 Task: Get the current traffic updates for the Castillo de San Marcos in St Augustine.
Action: Mouse moved to (180, 105)
Screenshot: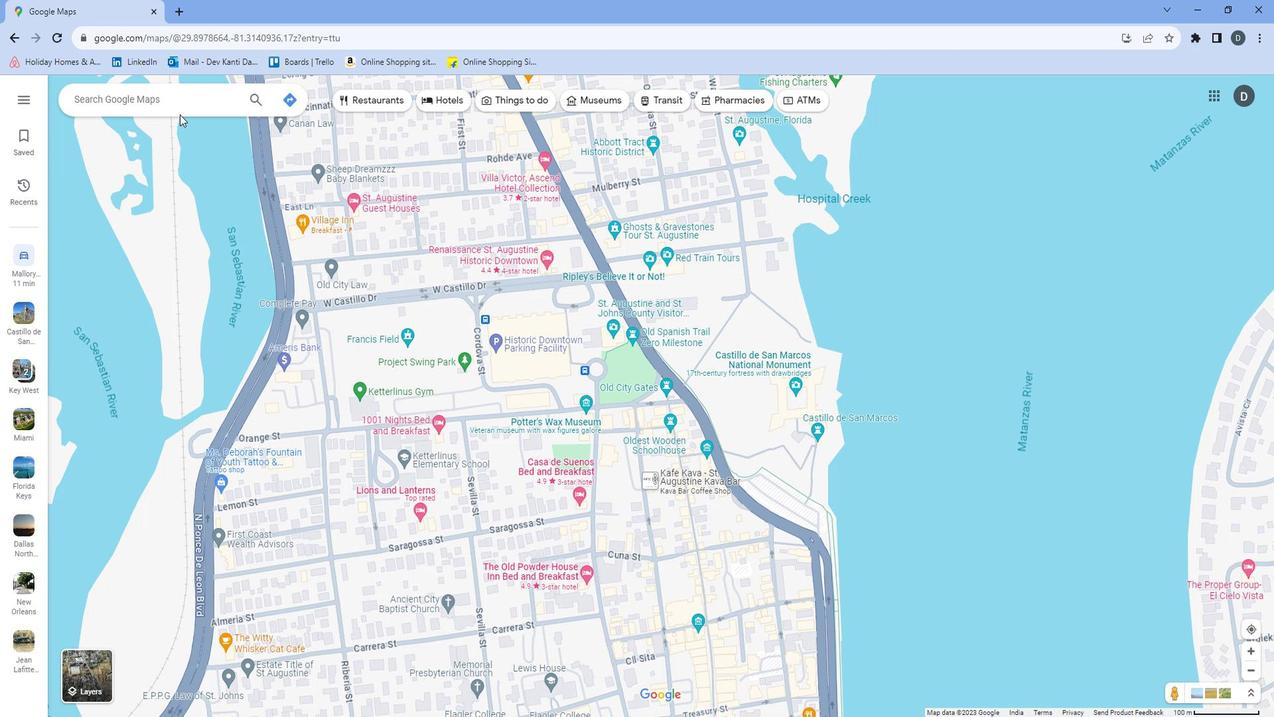 
Action: Mouse pressed left at (180, 105)
Screenshot: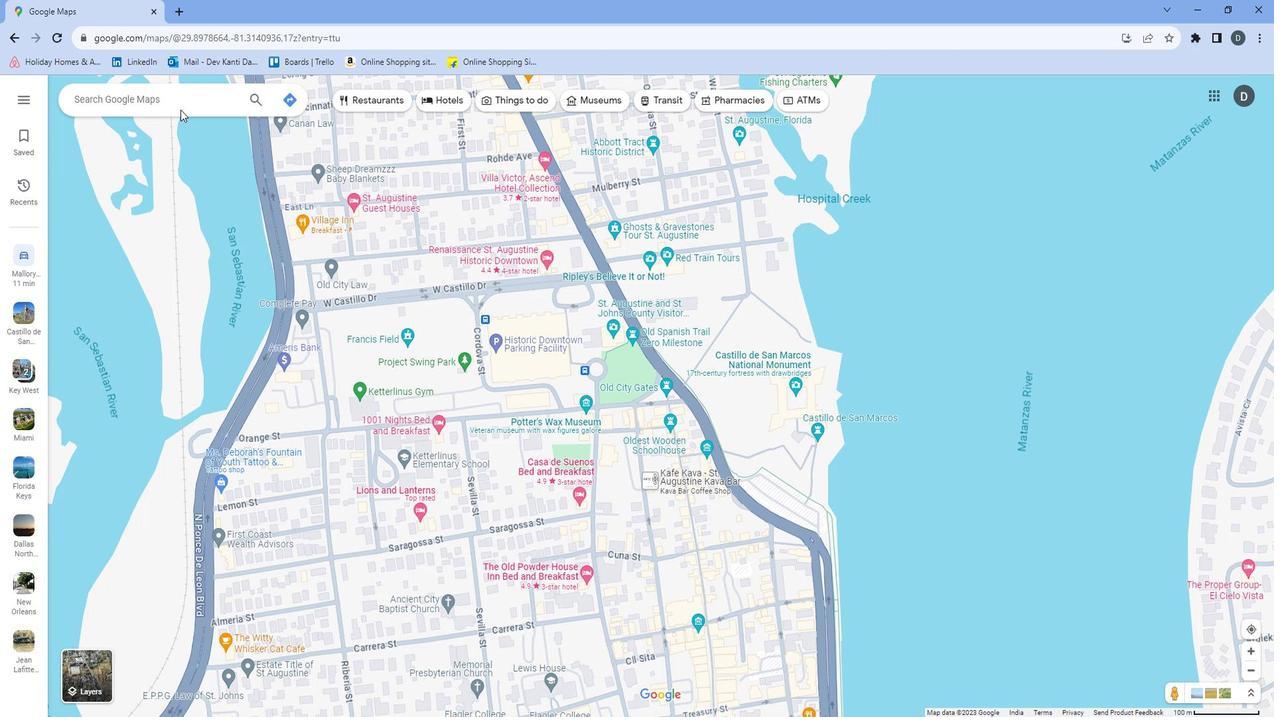 
Action: Mouse moved to (180, 103)
Screenshot: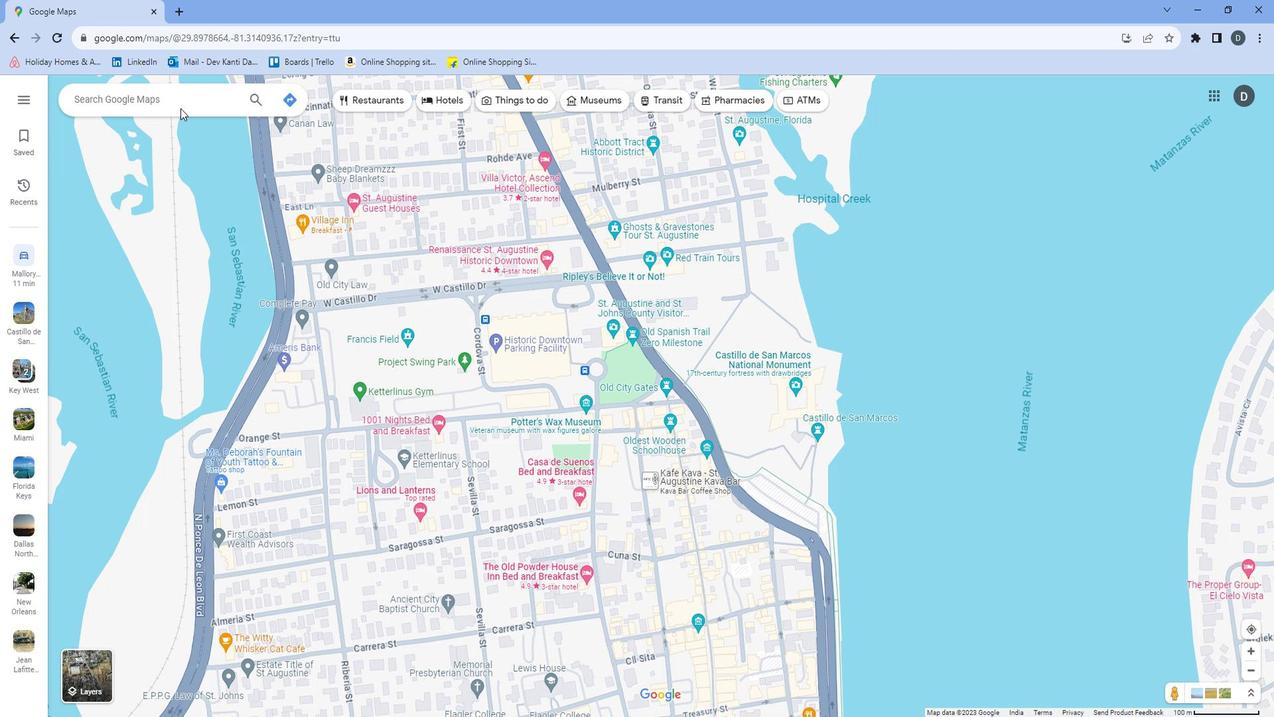 
Action: Mouse pressed left at (180, 103)
Screenshot: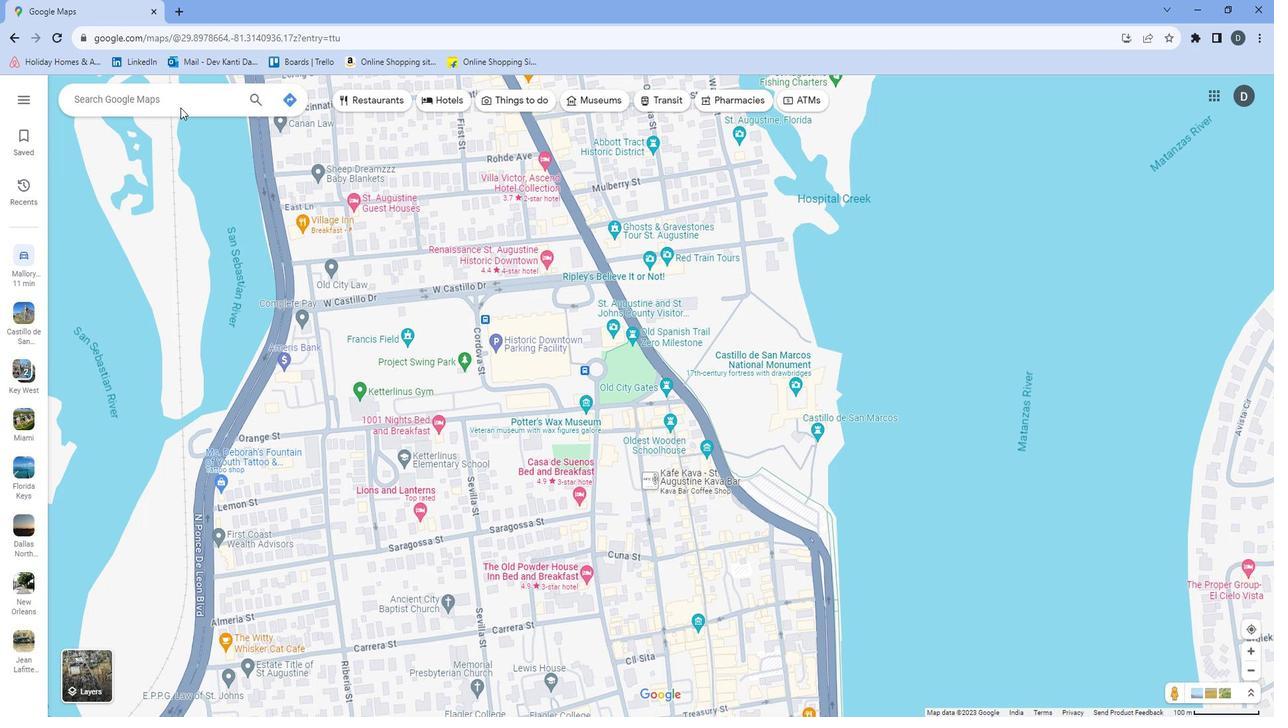 
Action: Mouse moved to (175, 95)
Screenshot: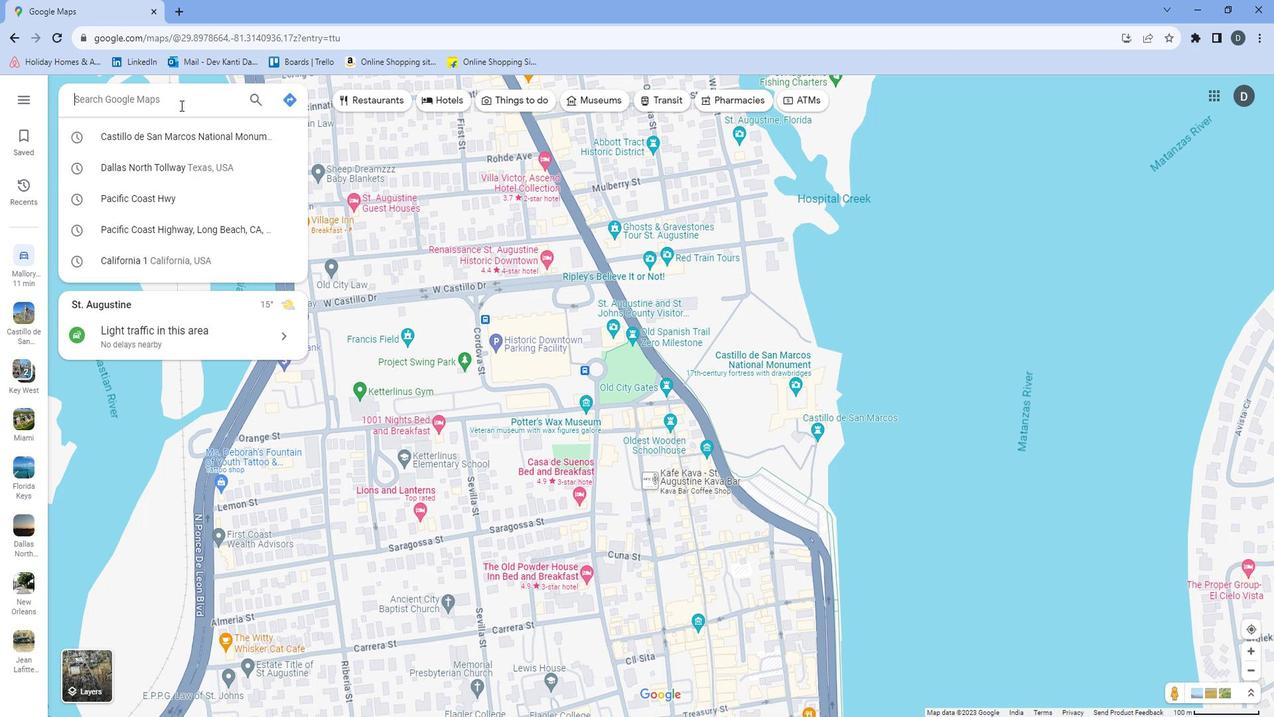 
Action: Mouse pressed left at (175, 95)
Screenshot: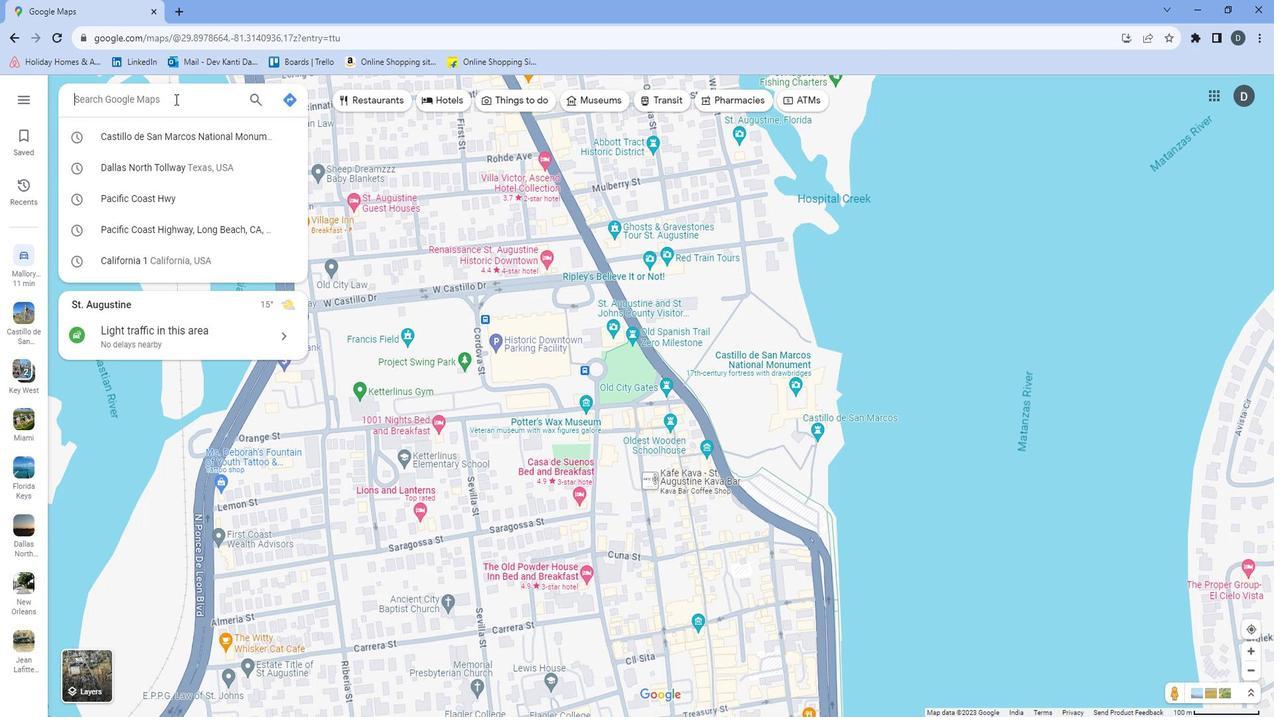 
Action: Key pressed <Key.shift><Key.shift><Key.shift>Castillo<Key.space>de<Key.space><Key.shift>San<Key.space><Key.shift>Marcos<Key.space>in<Key.space><Key.shift>St<Key.space><Key.shift>A
Screenshot: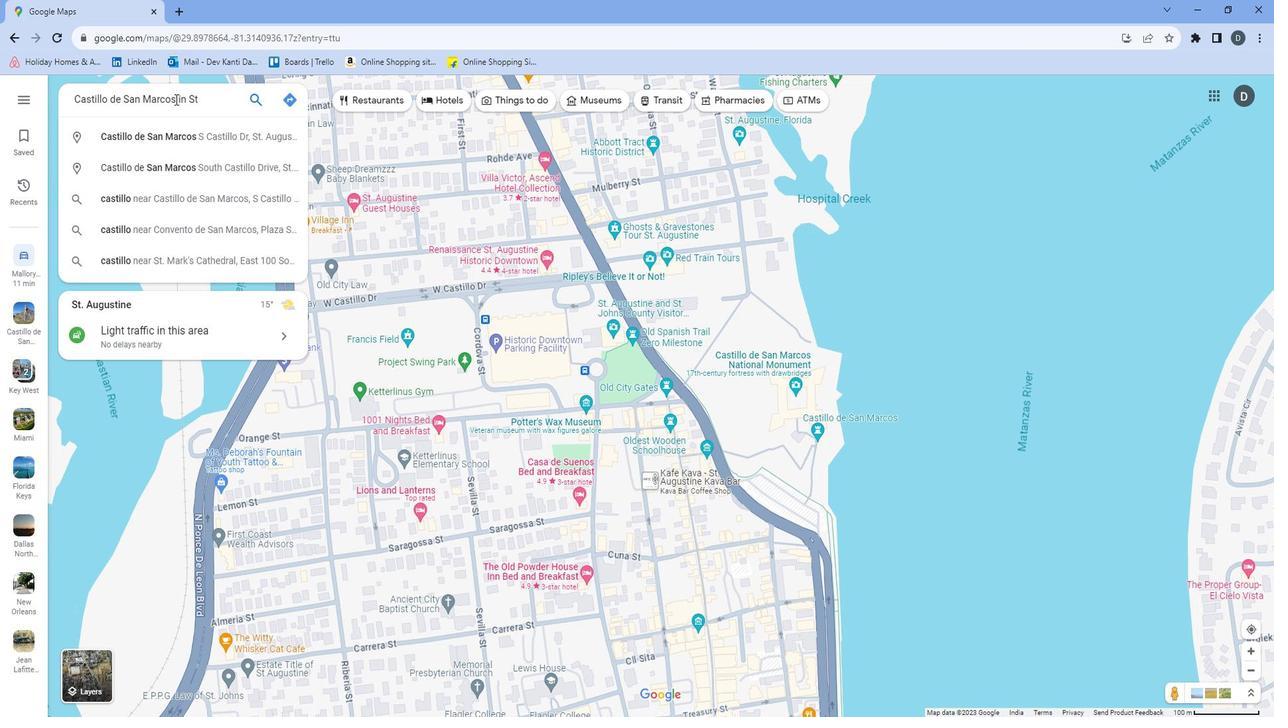 
Action: Mouse moved to (189, 130)
Screenshot: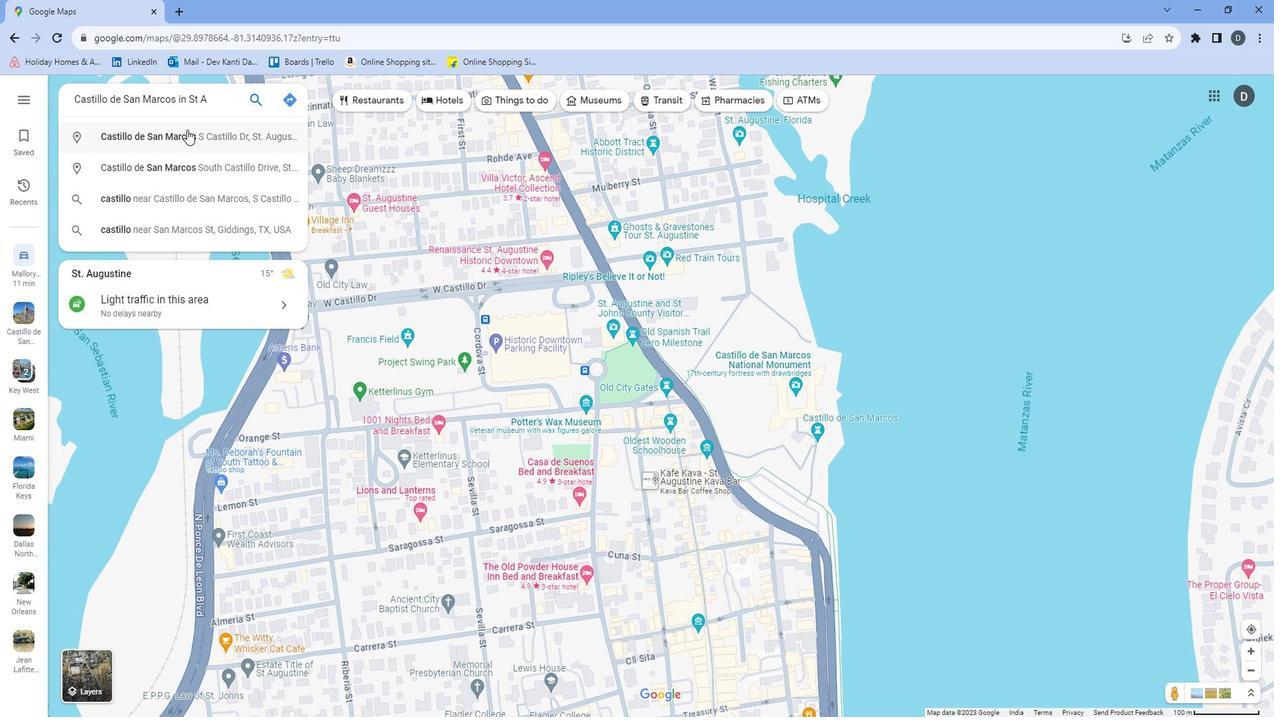 
Action: Mouse pressed left at (189, 130)
Screenshot: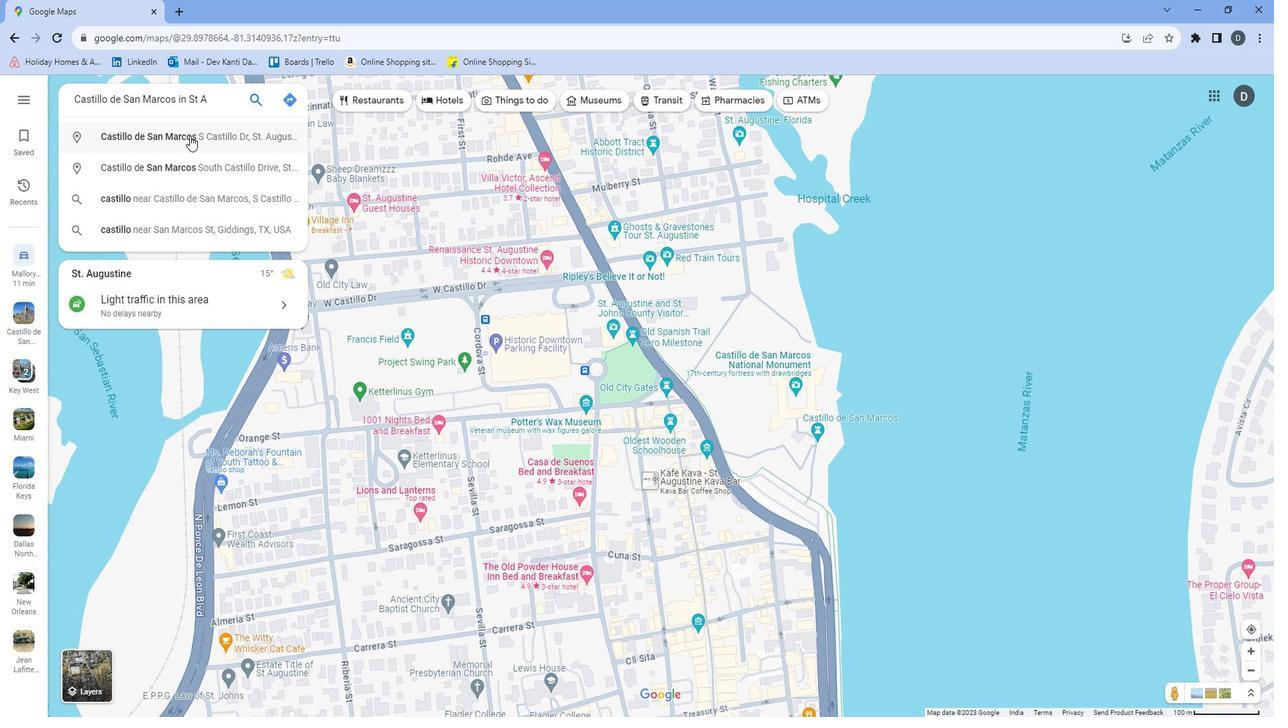 
Action: Mouse moved to (371, 652)
Screenshot: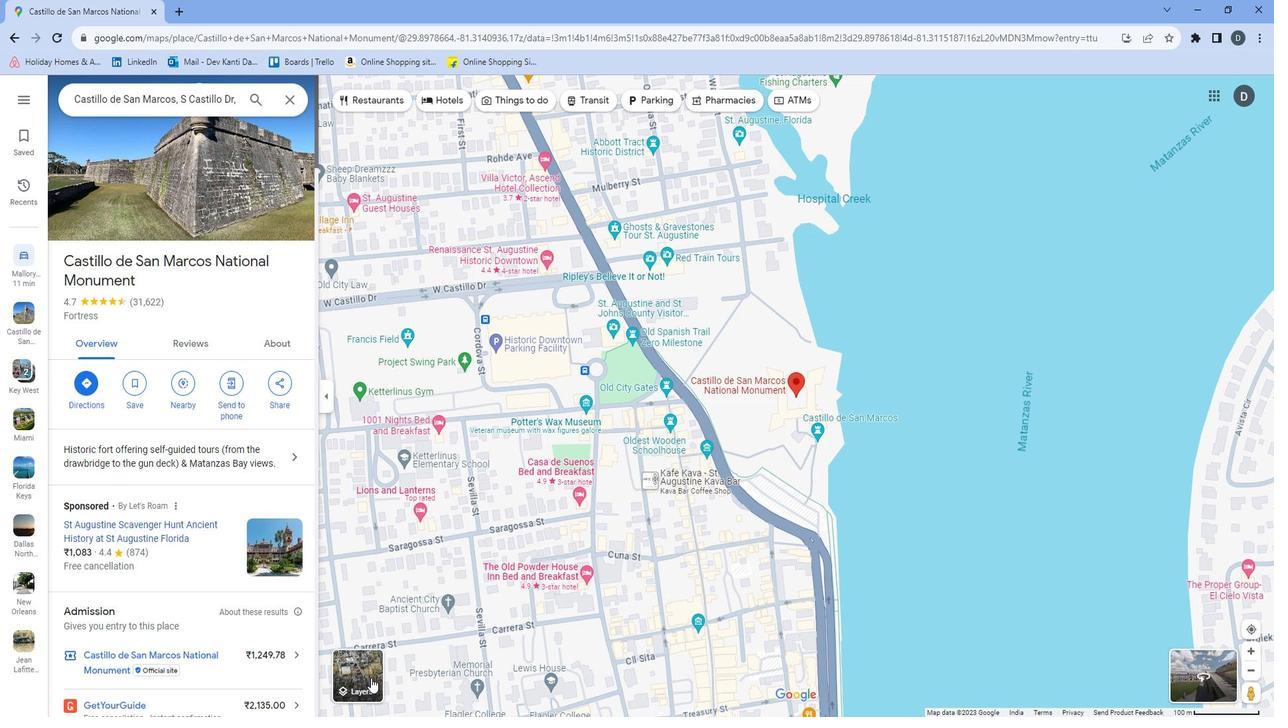 
Action: Mouse pressed left at (371, 652)
Screenshot: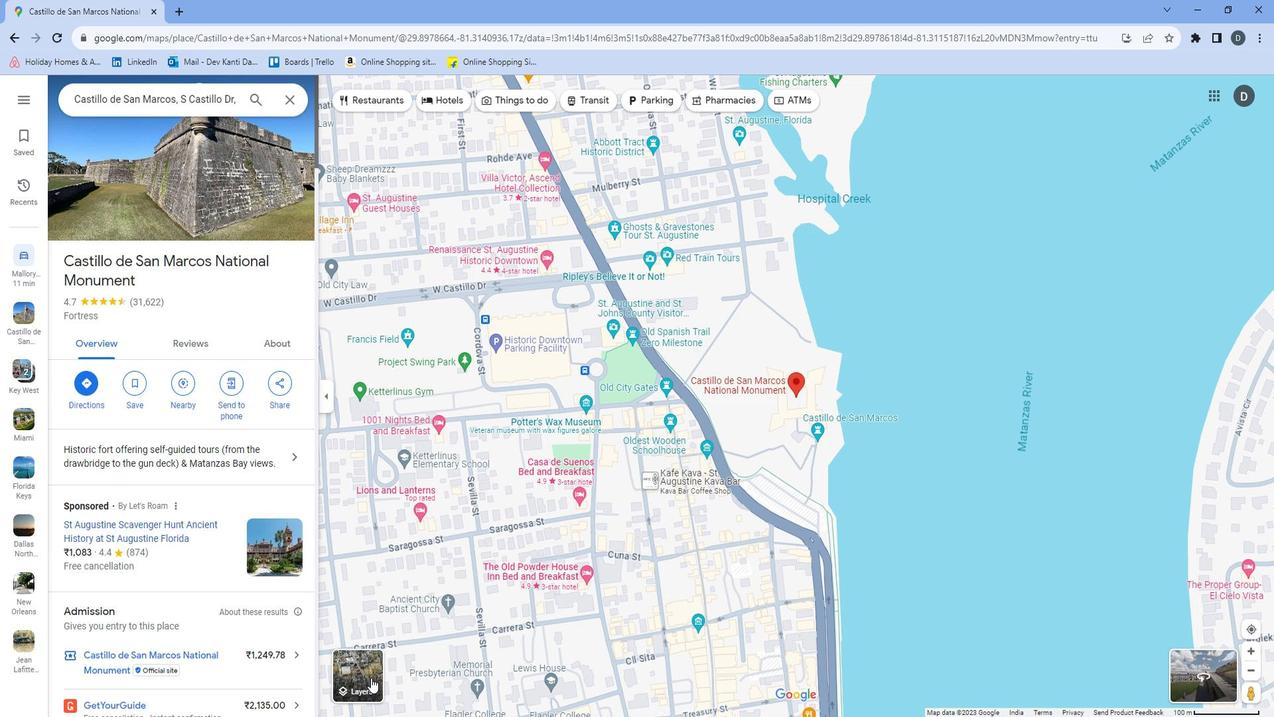
Action: Mouse moved to (446, 641)
Screenshot: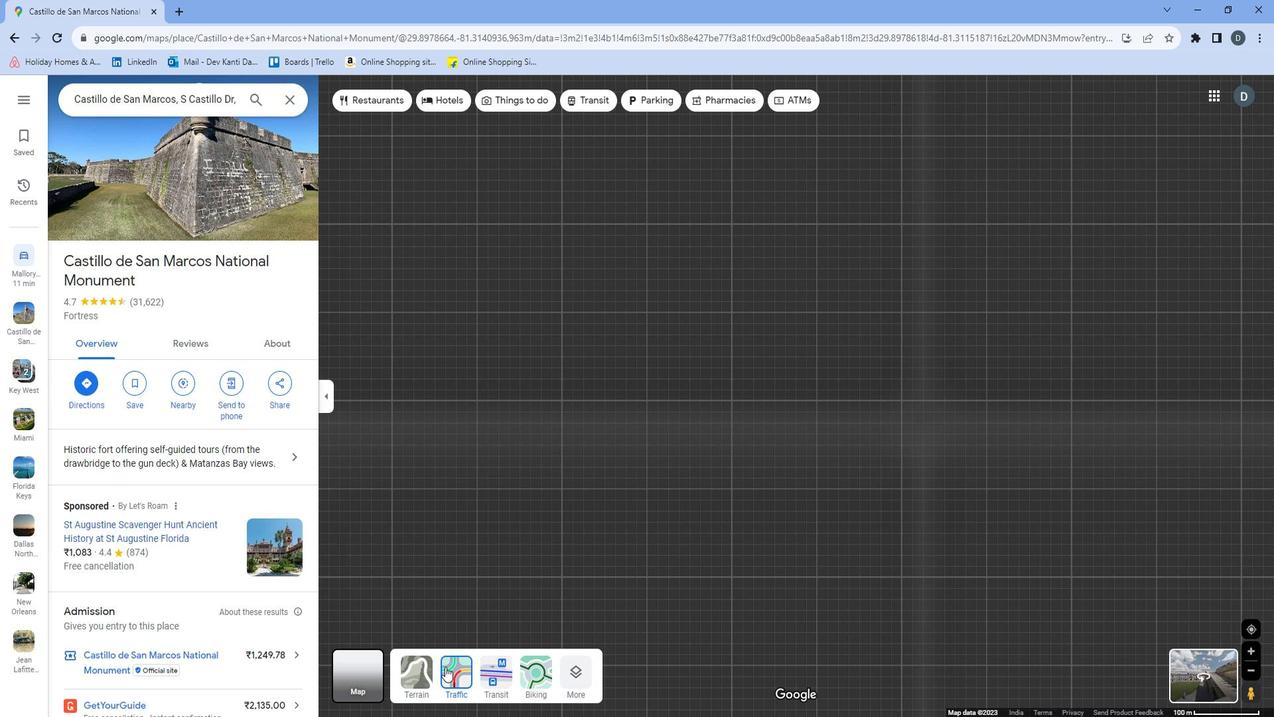 
Action: Mouse pressed left at (446, 641)
Screenshot: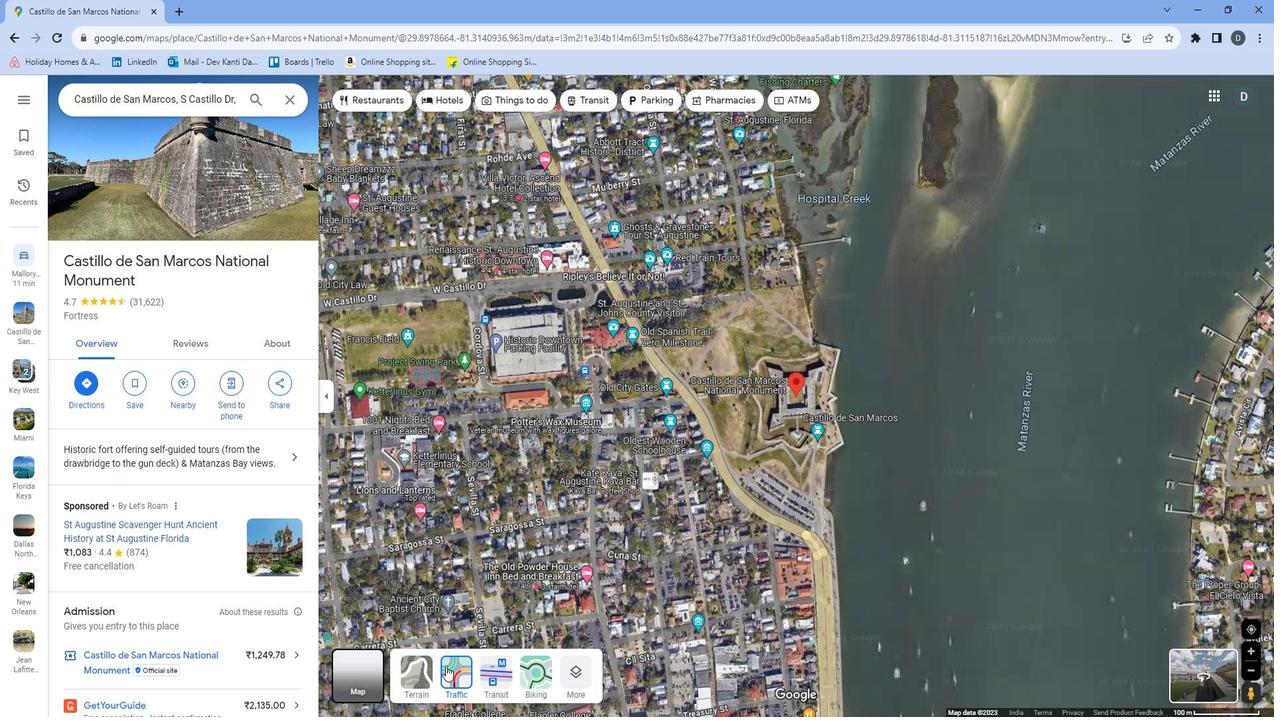 
Action: Mouse moved to (807, 600)
Screenshot: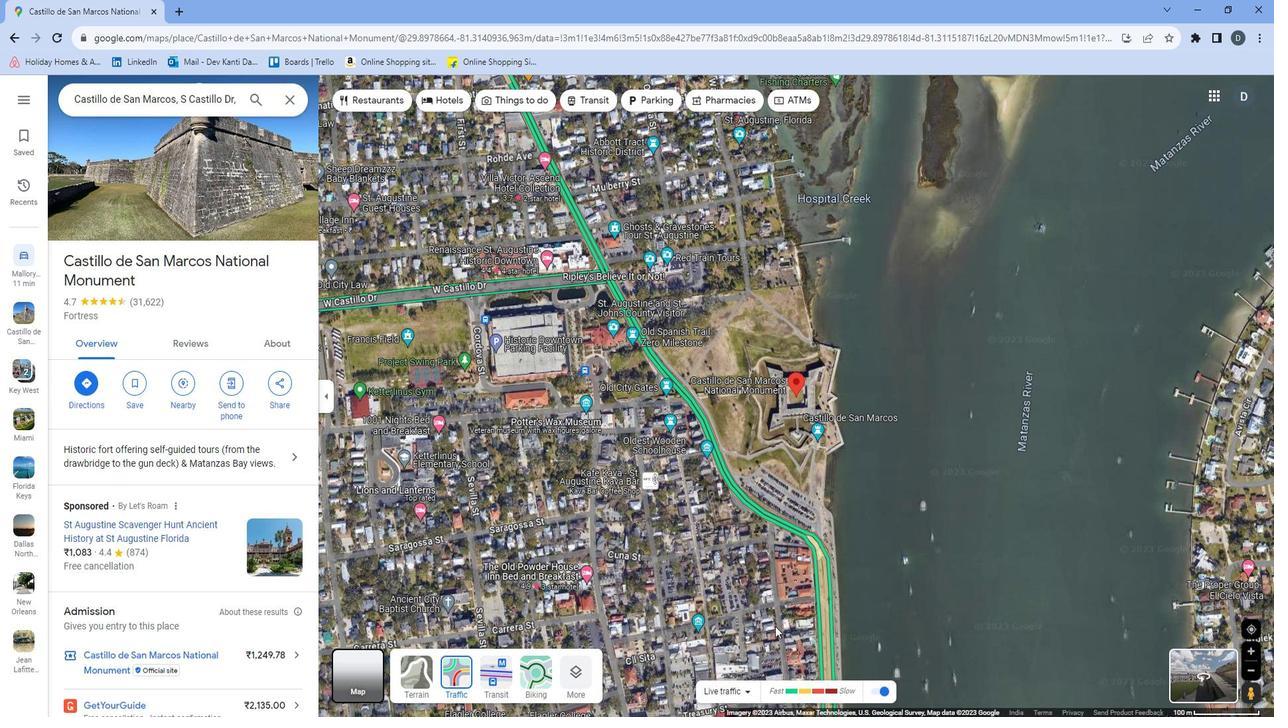 
Action: Mouse scrolled (807, 600) with delta (0, 0)
Screenshot: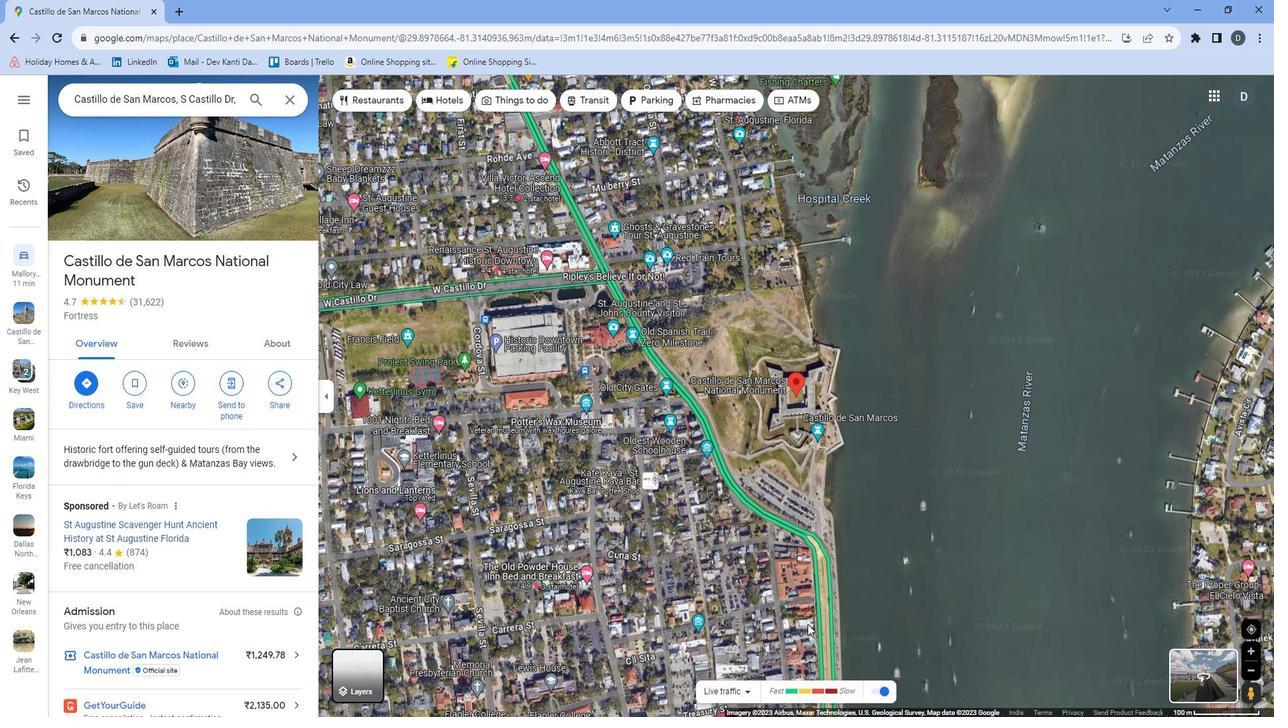
Action: Mouse scrolled (807, 600) with delta (0, 0)
Screenshot: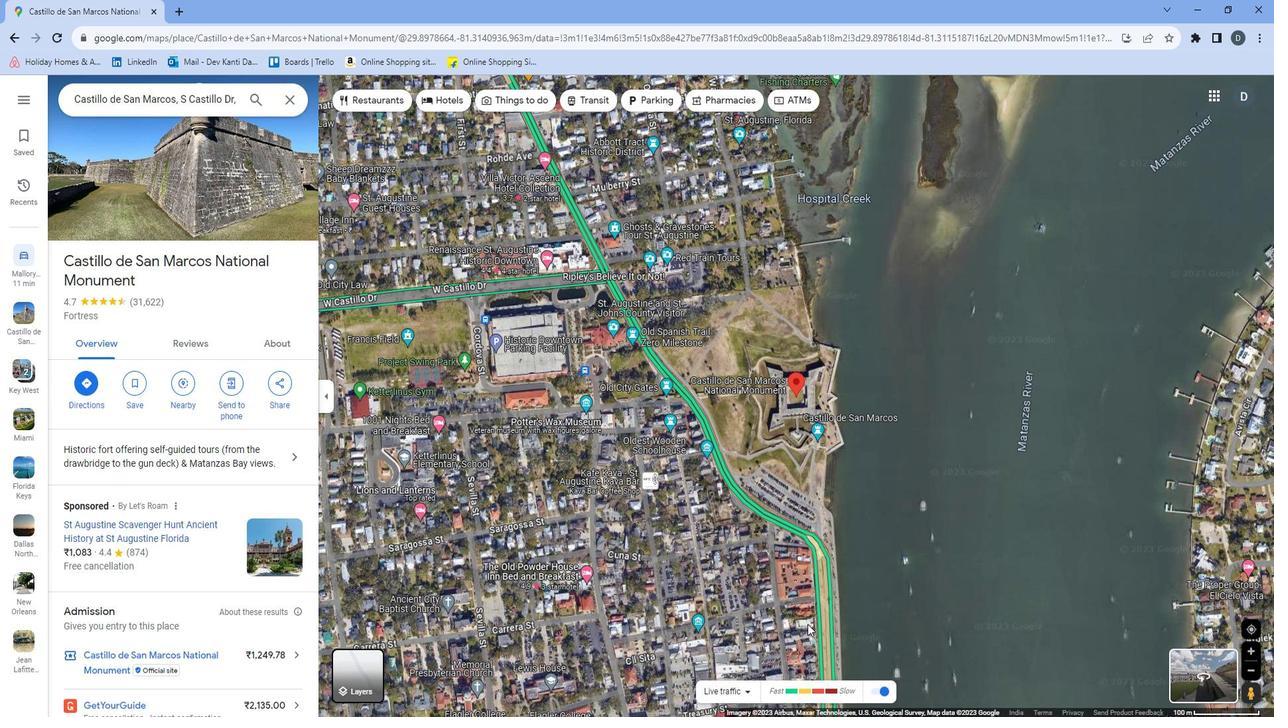 
Action: Mouse scrolled (807, 600) with delta (0, 0)
Screenshot: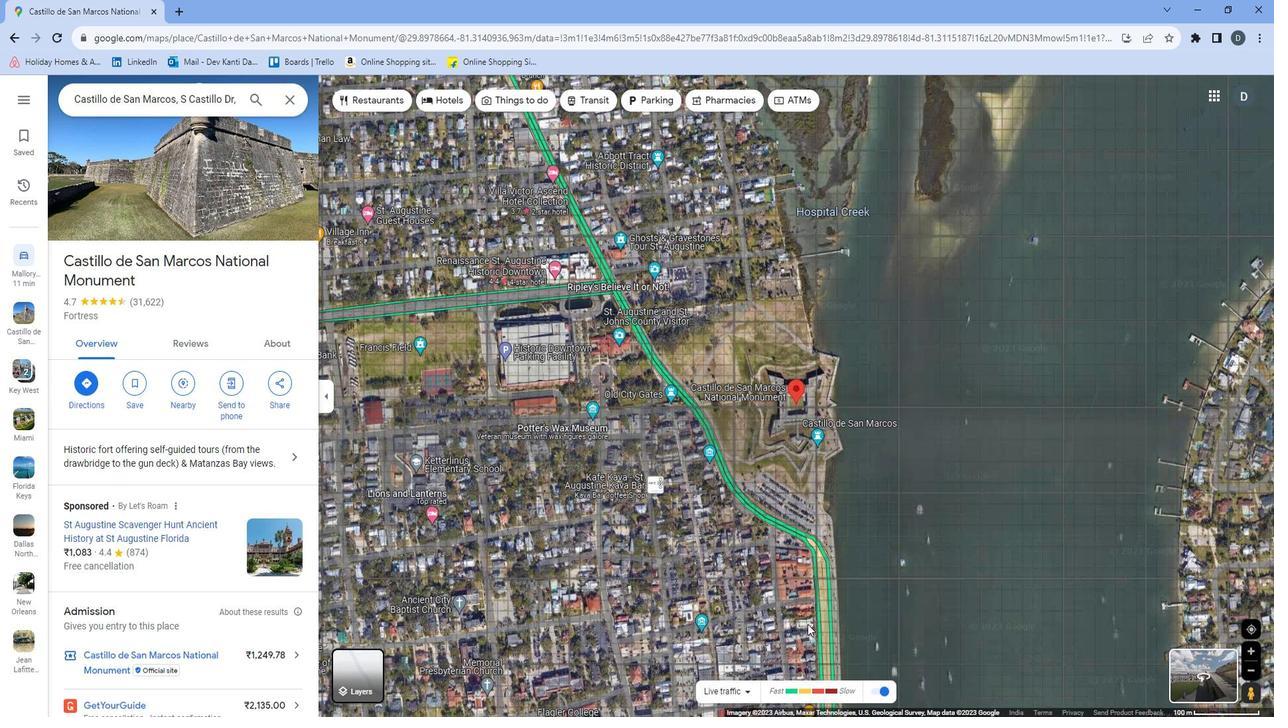 
Action: Mouse moved to (849, 590)
Screenshot: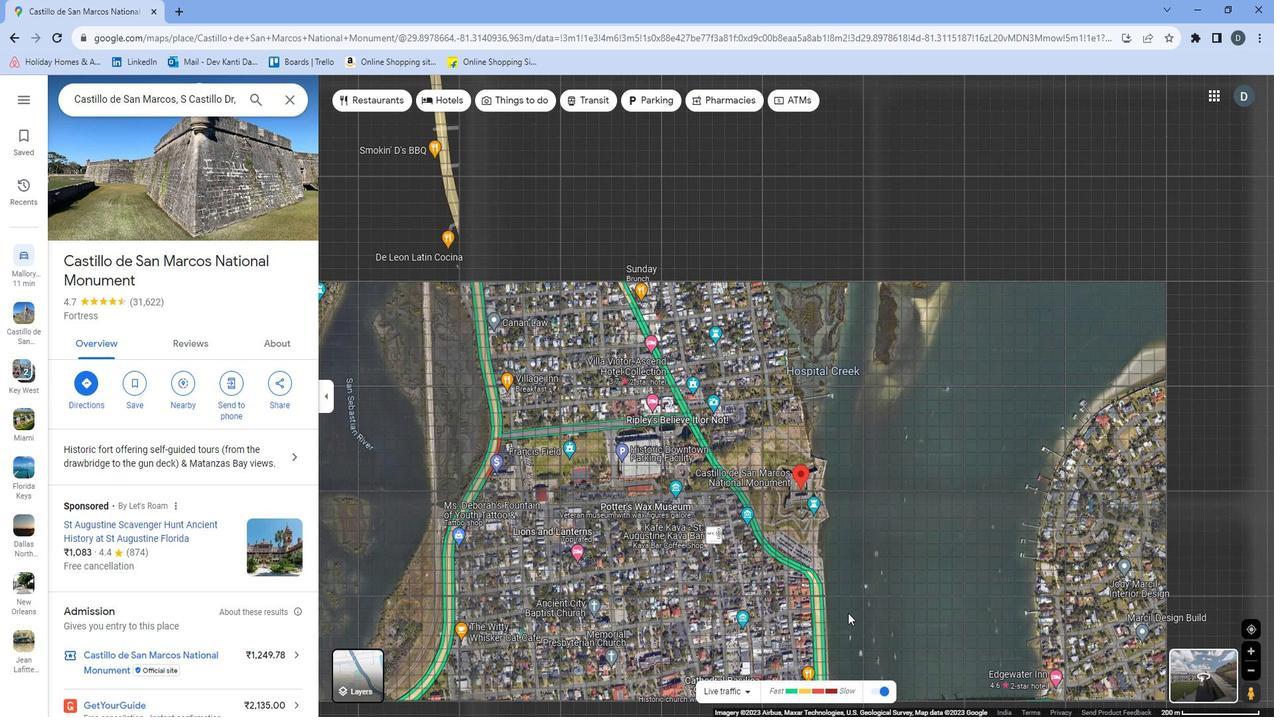 
Action: Mouse scrolled (849, 590) with delta (0, 0)
Screenshot: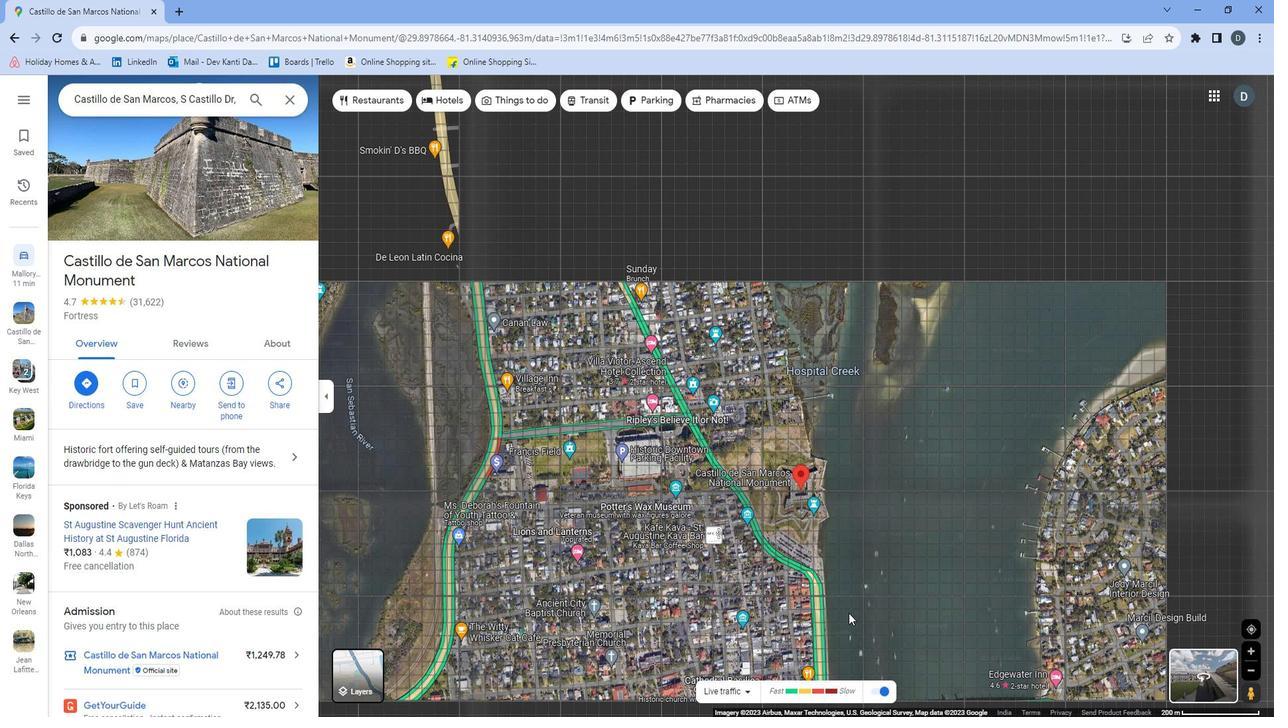 
Action: Mouse scrolled (849, 590) with delta (0, 0)
Screenshot: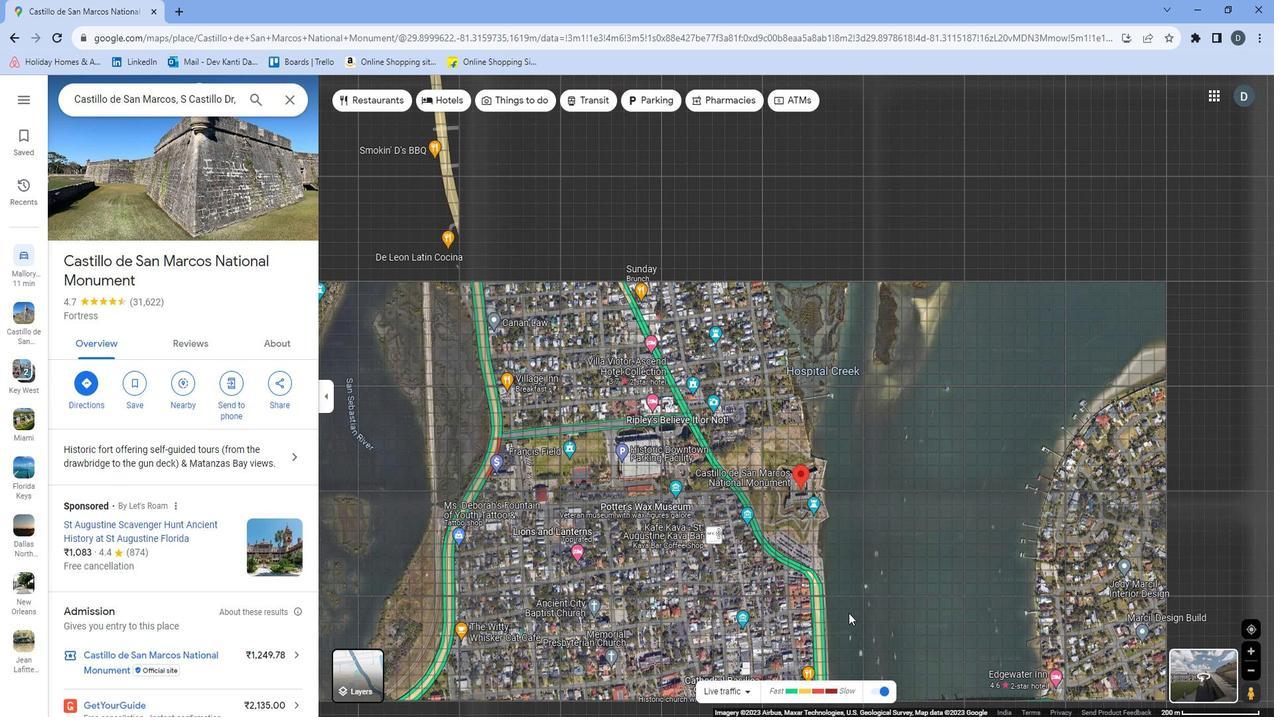 
Action: Mouse moved to (839, 614)
Screenshot: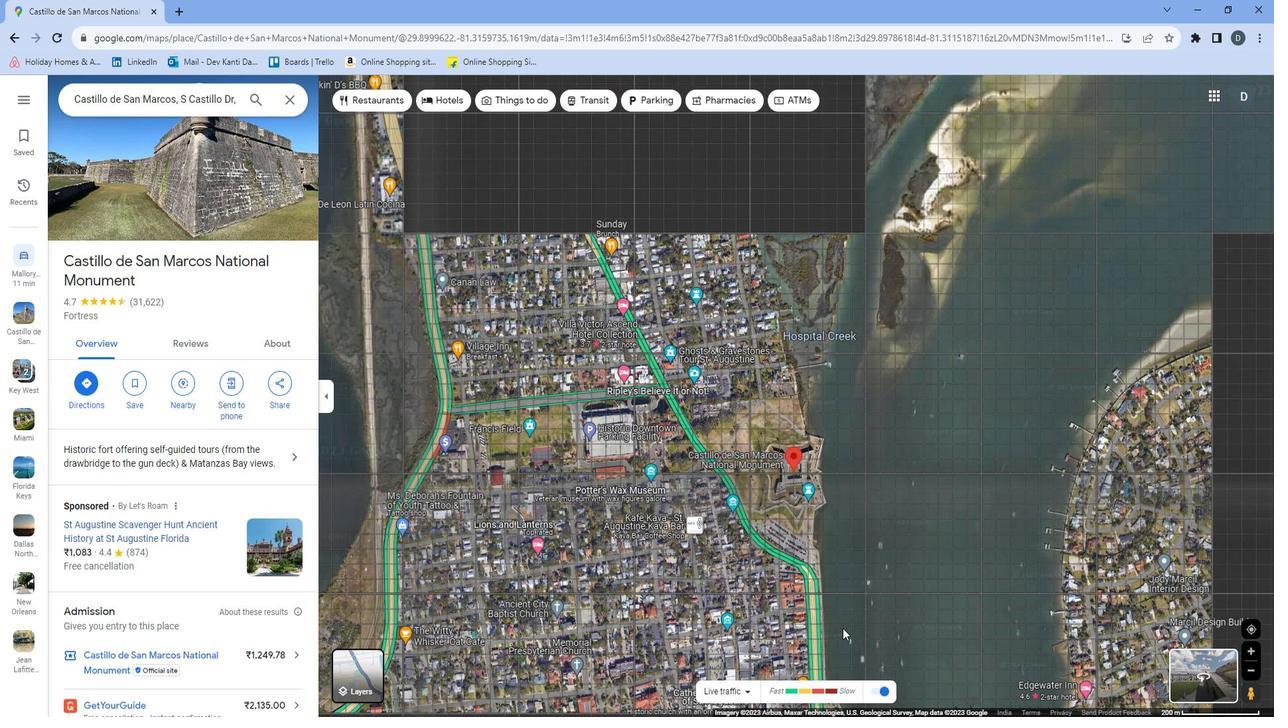 
Action: Mouse pressed left at (839, 614)
Screenshot: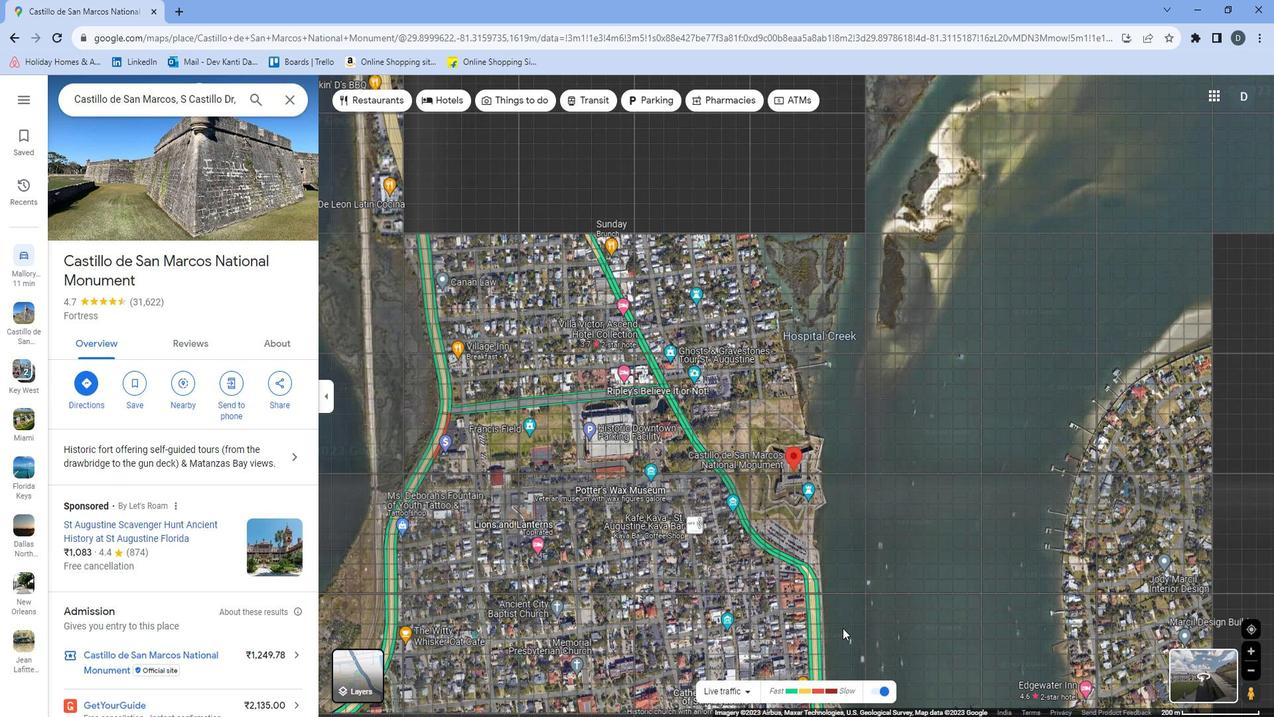 
Action: Mouse moved to (832, 496)
Screenshot: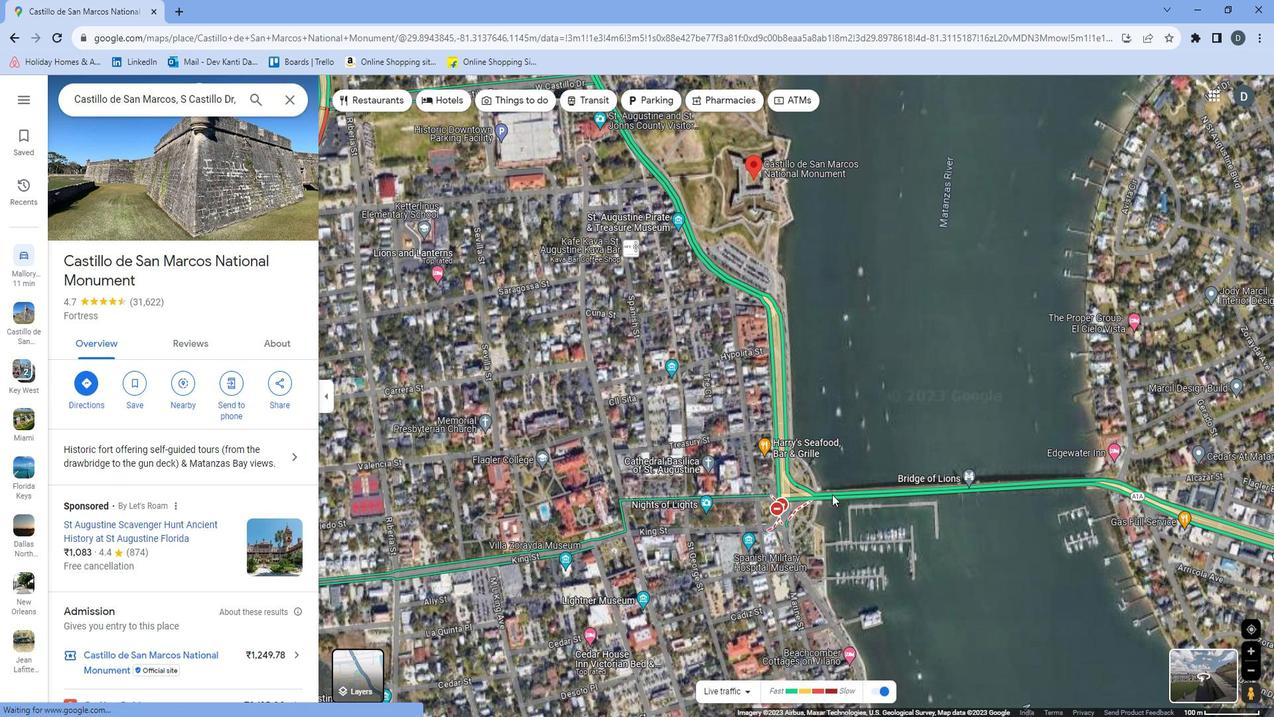 
Action: Mouse scrolled (832, 497) with delta (0, 0)
Screenshot: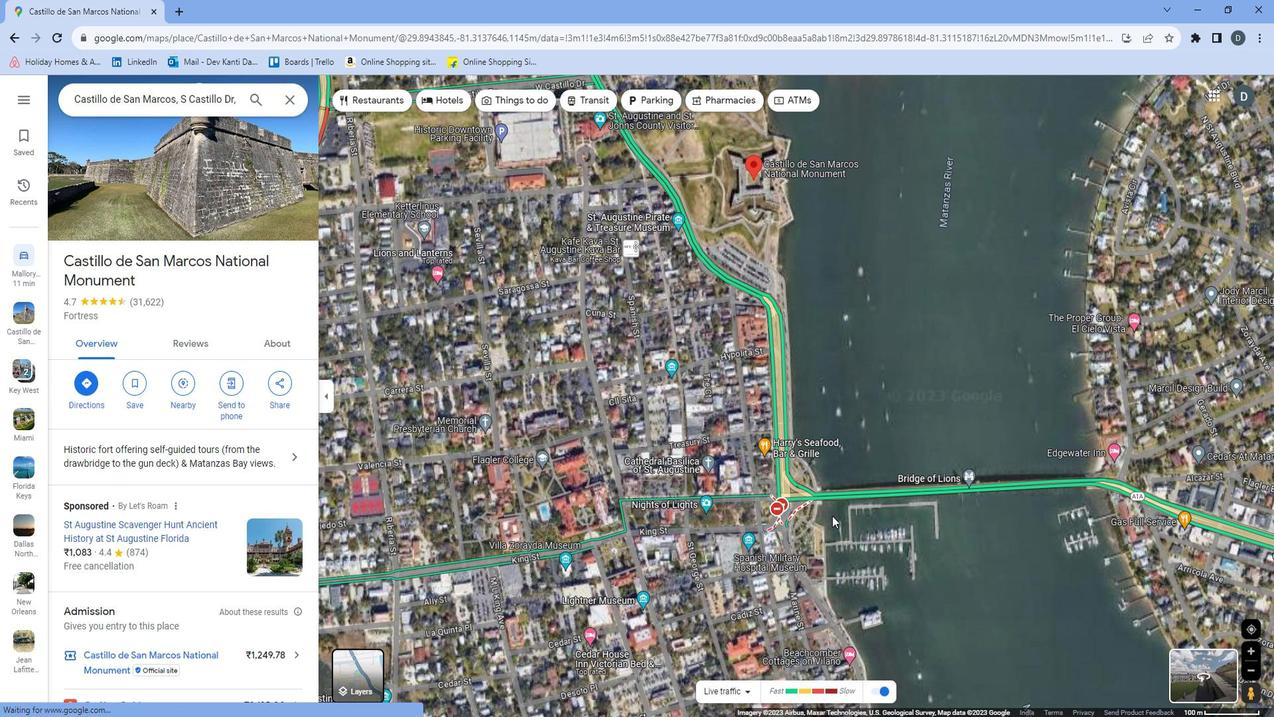 
Action: Mouse moved to (832, 497)
Screenshot: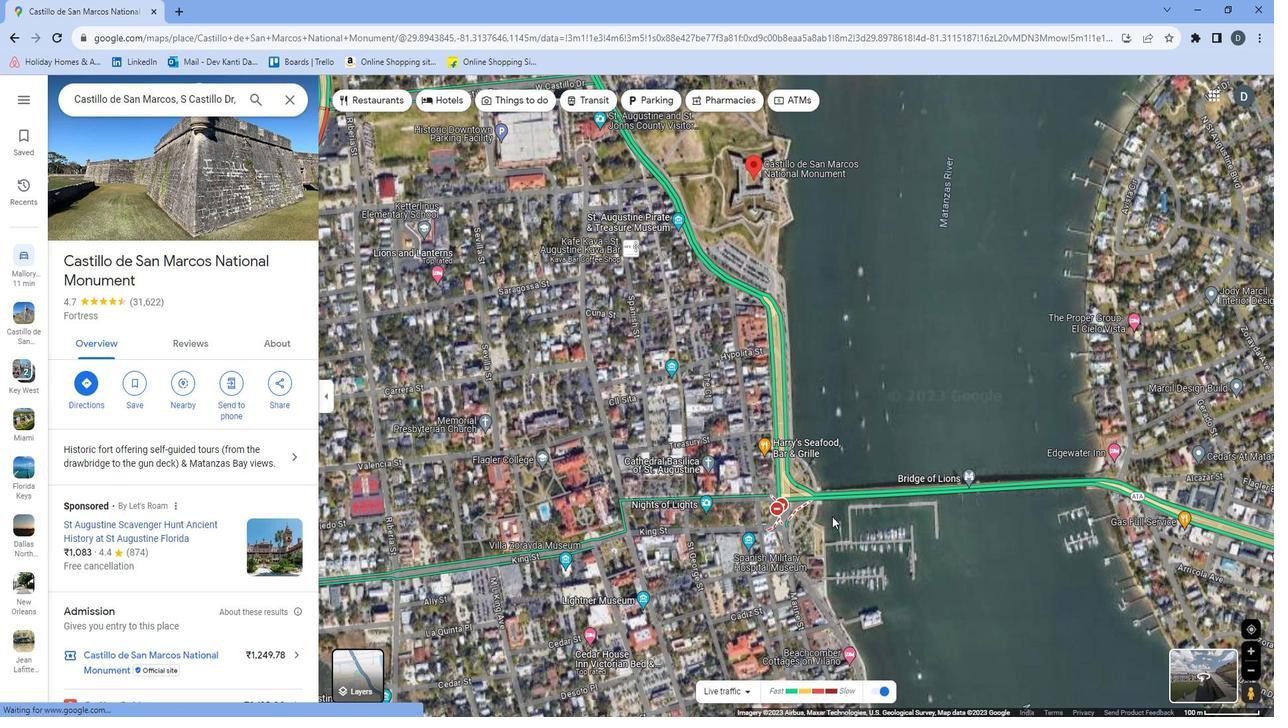 
Action: Mouse scrolled (832, 498) with delta (0, 0)
Screenshot: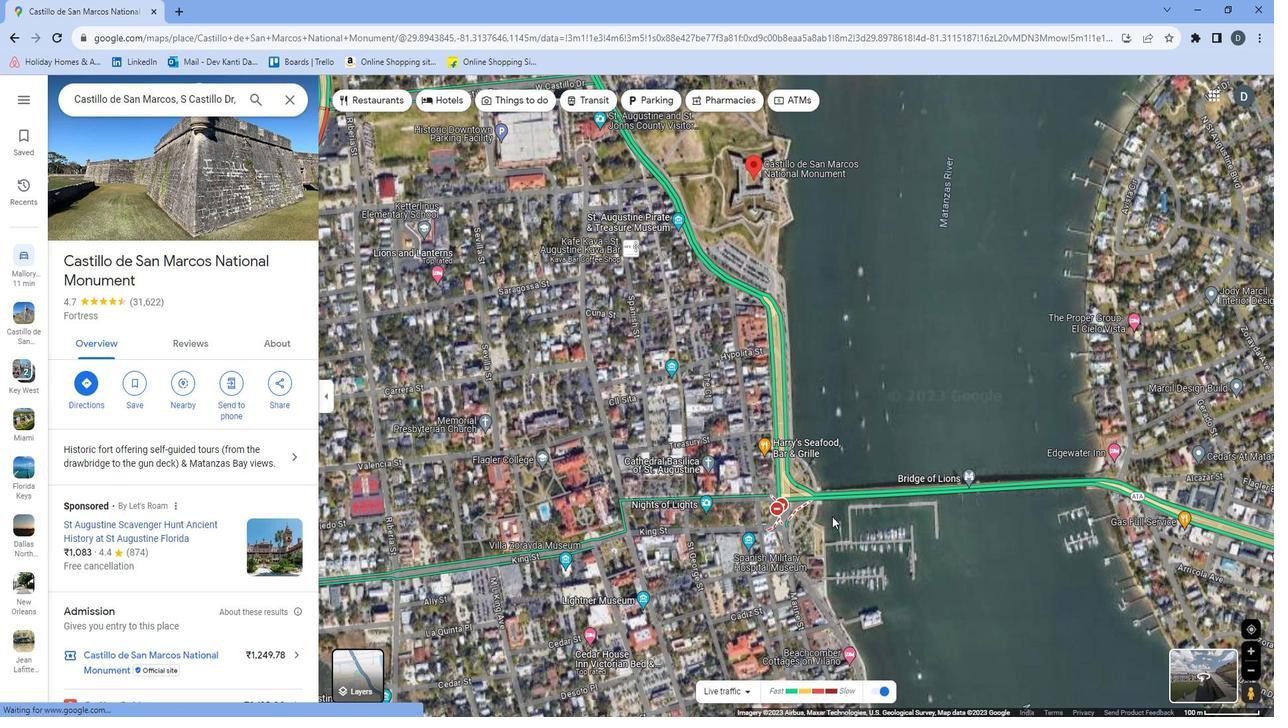 
Action: Mouse scrolled (832, 498) with delta (0, 0)
Screenshot: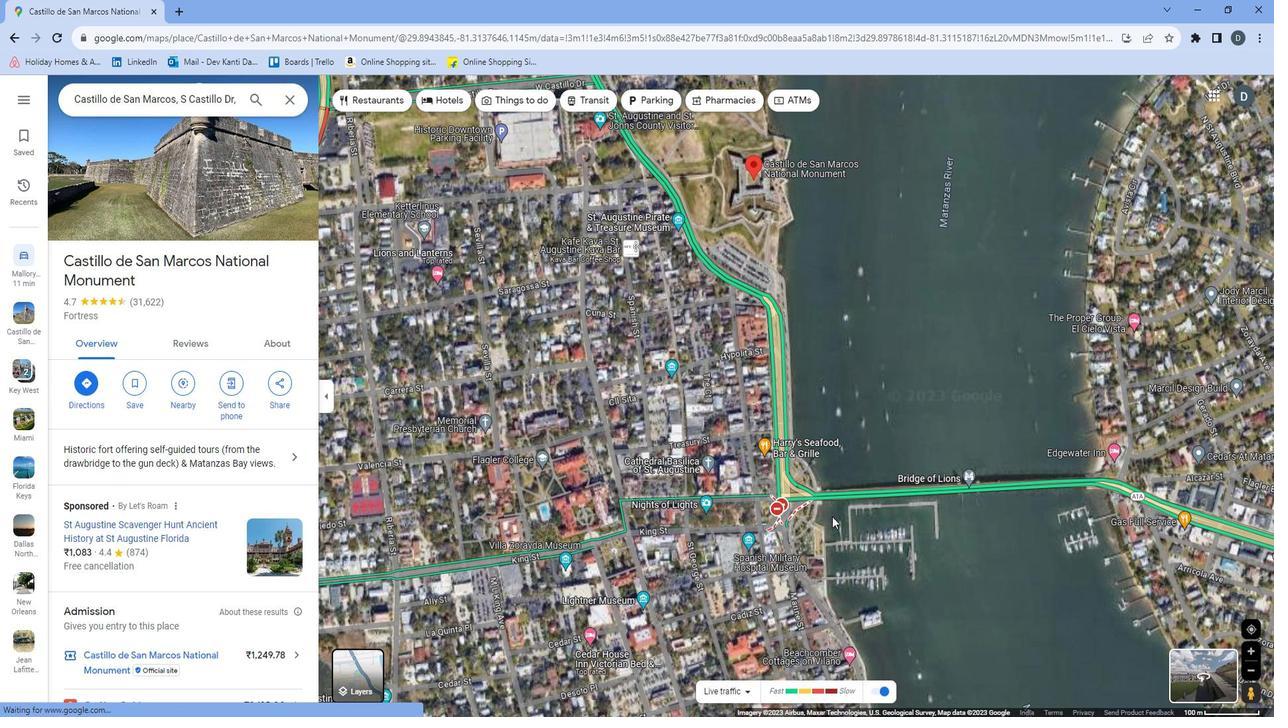 
Action: Mouse moved to (832, 497)
Screenshot: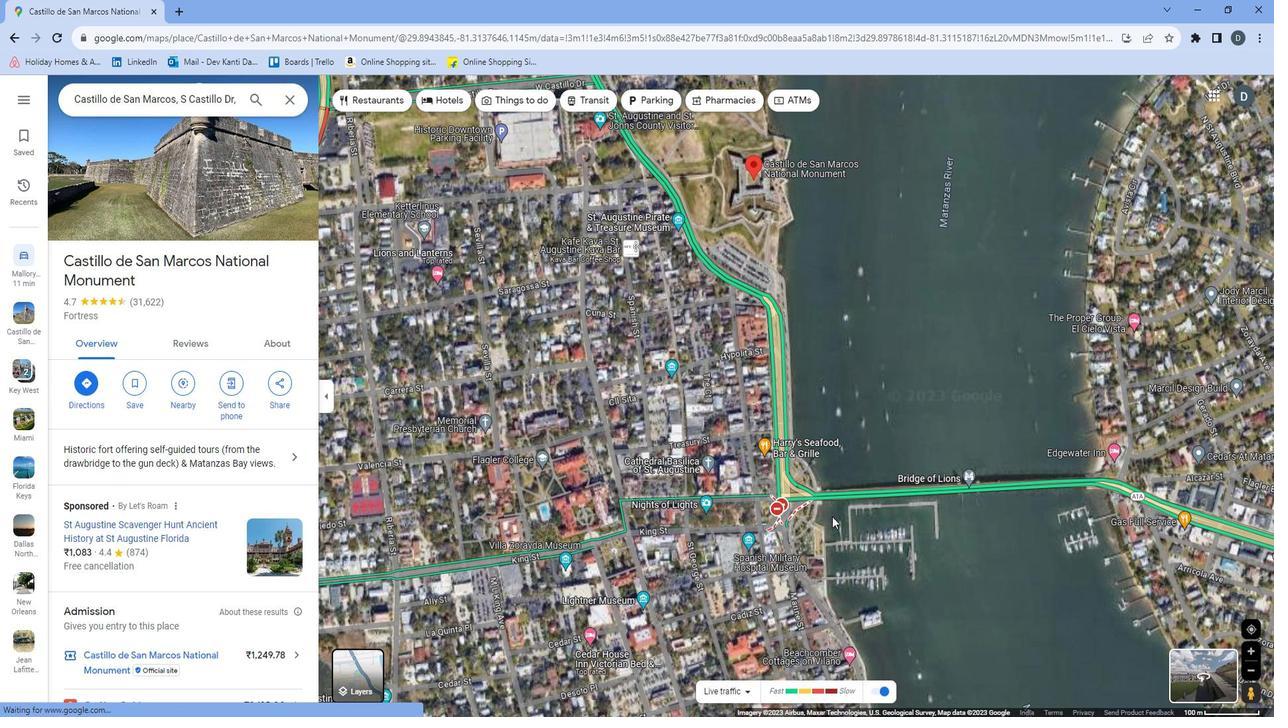 
Action: Mouse scrolled (832, 498) with delta (0, 0)
Screenshot: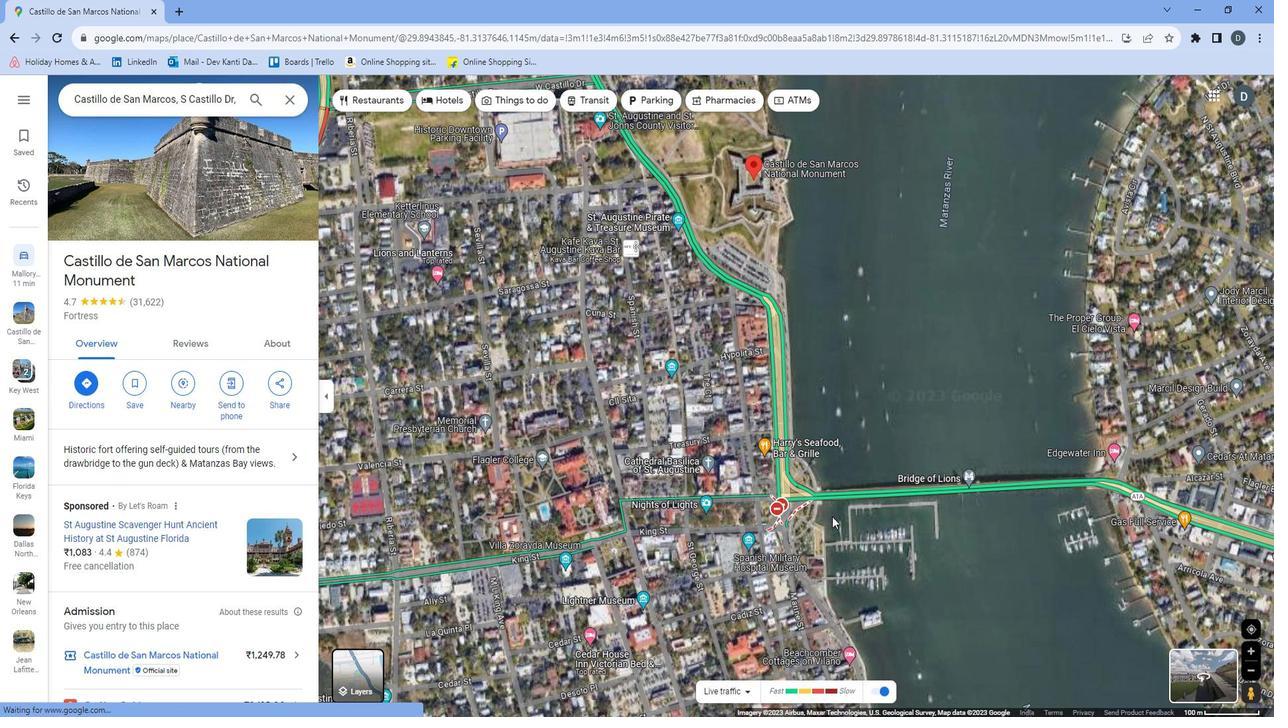 
Action: Mouse moved to (765, 347)
Screenshot: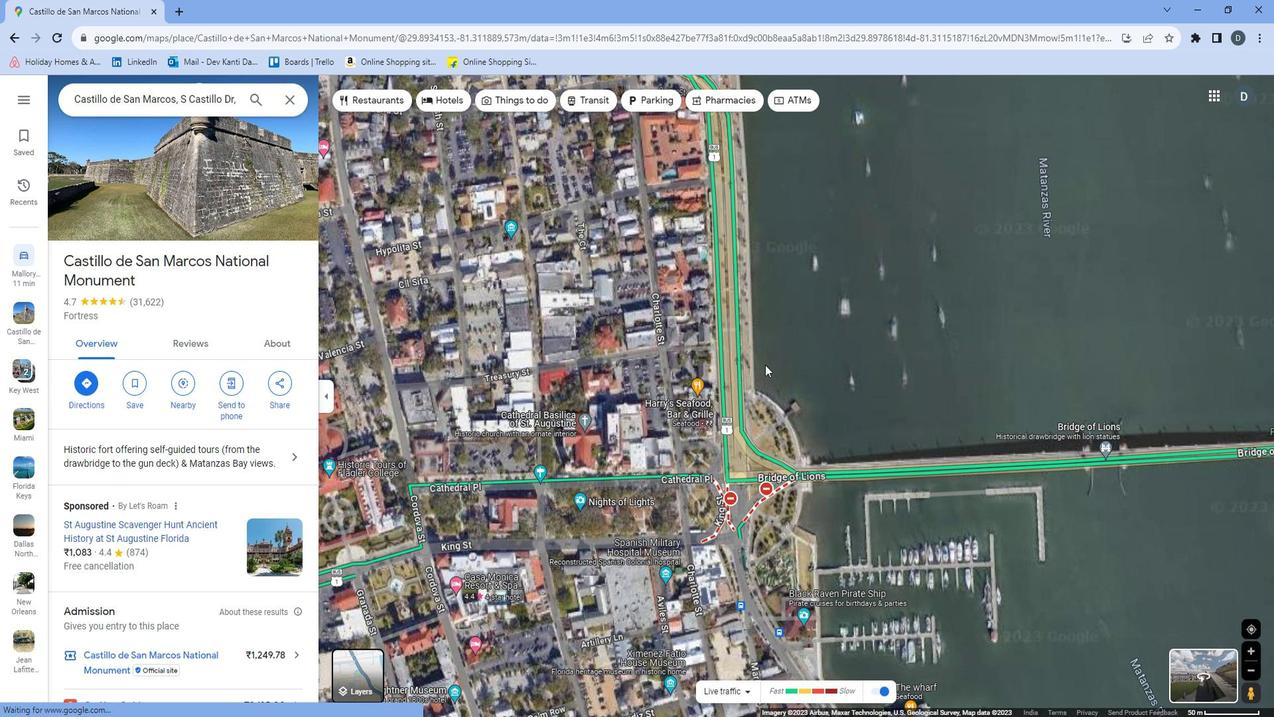
Action: Mouse pressed left at (765, 347)
Screenshot: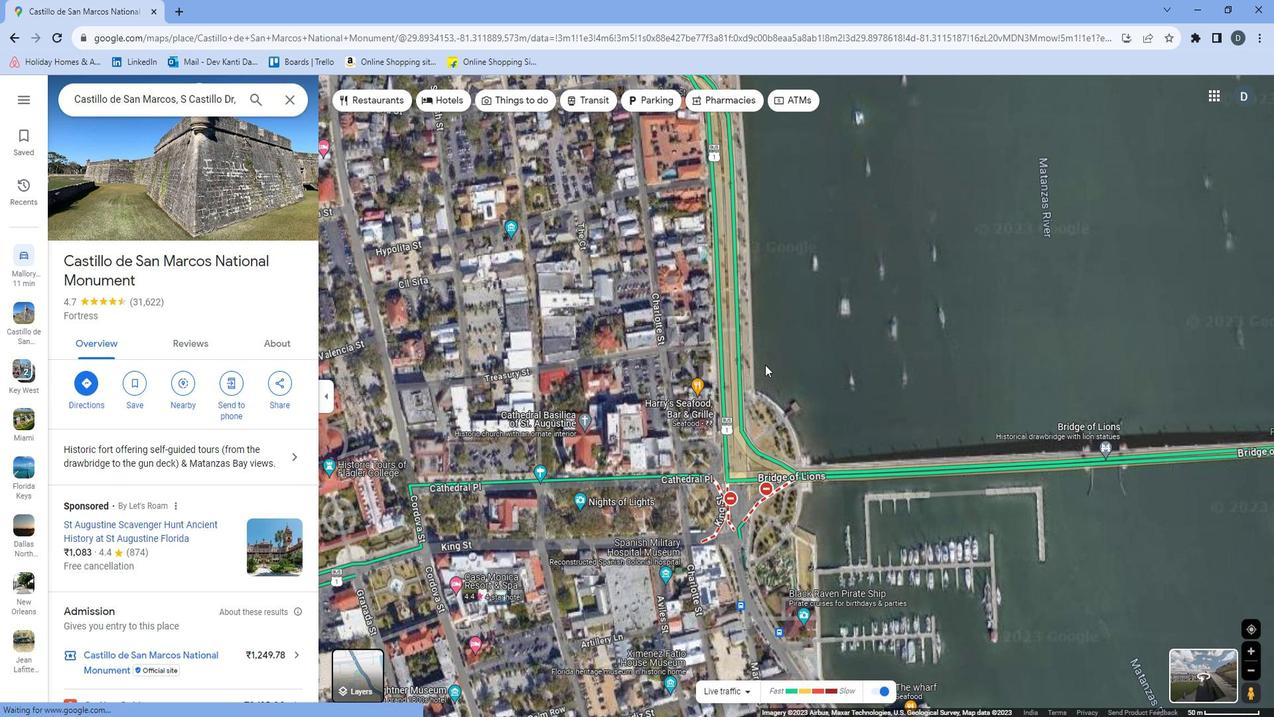 
Action: Mouse moved to (815, 389)
Screenshot: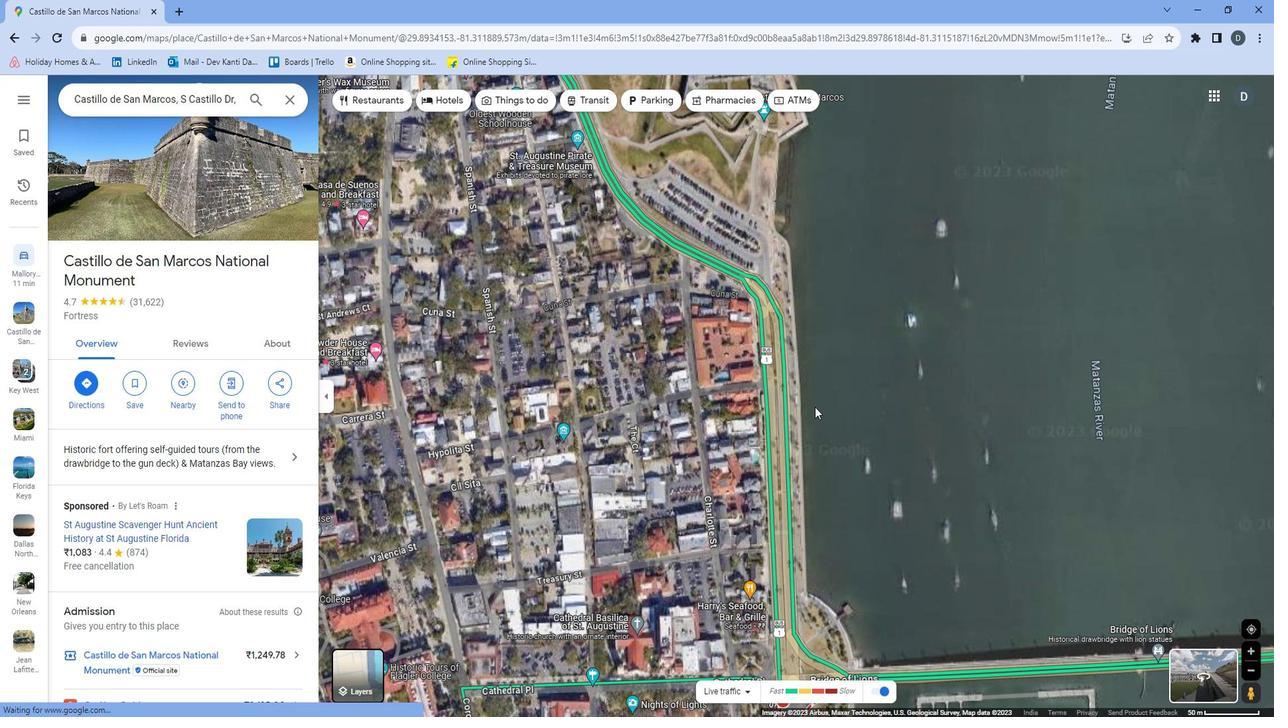 
Action: Mouse pressed left at (815, 389)
Screenshot: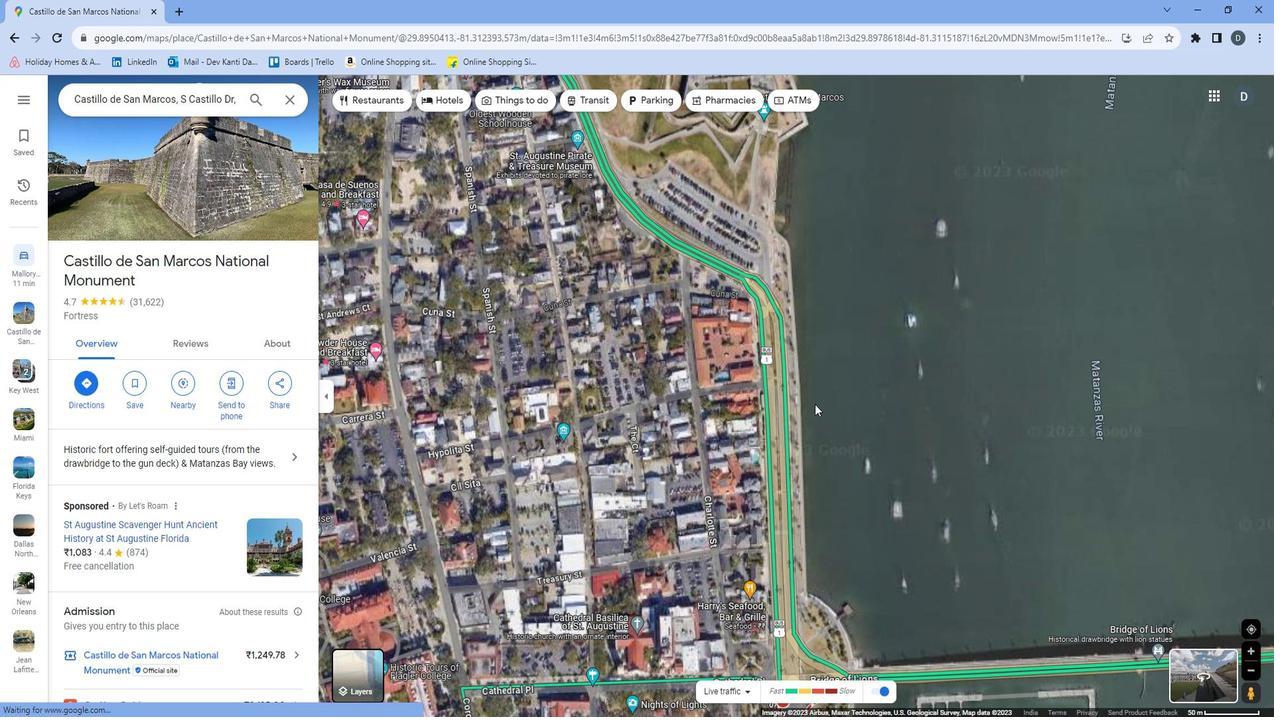 
Action: Mouse moved to (727, 298)
Screenshot: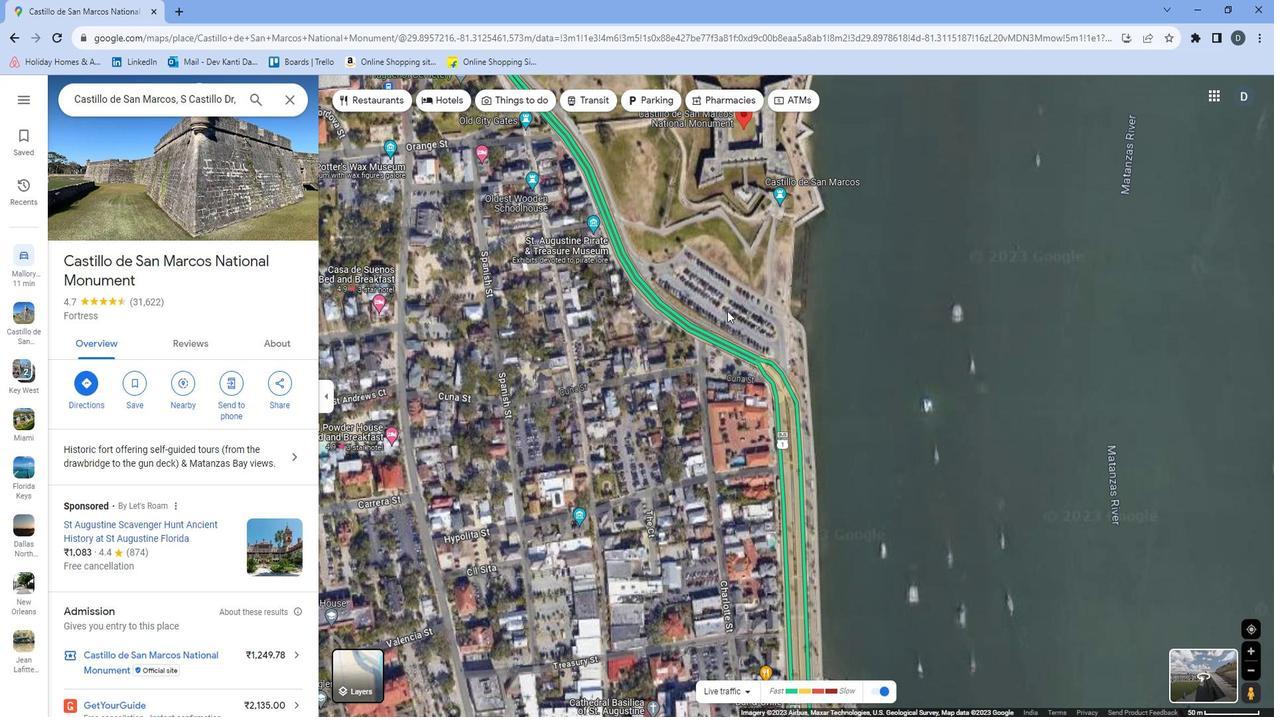 
Action: Mouse pressed left at (727, 298)
Screenshot: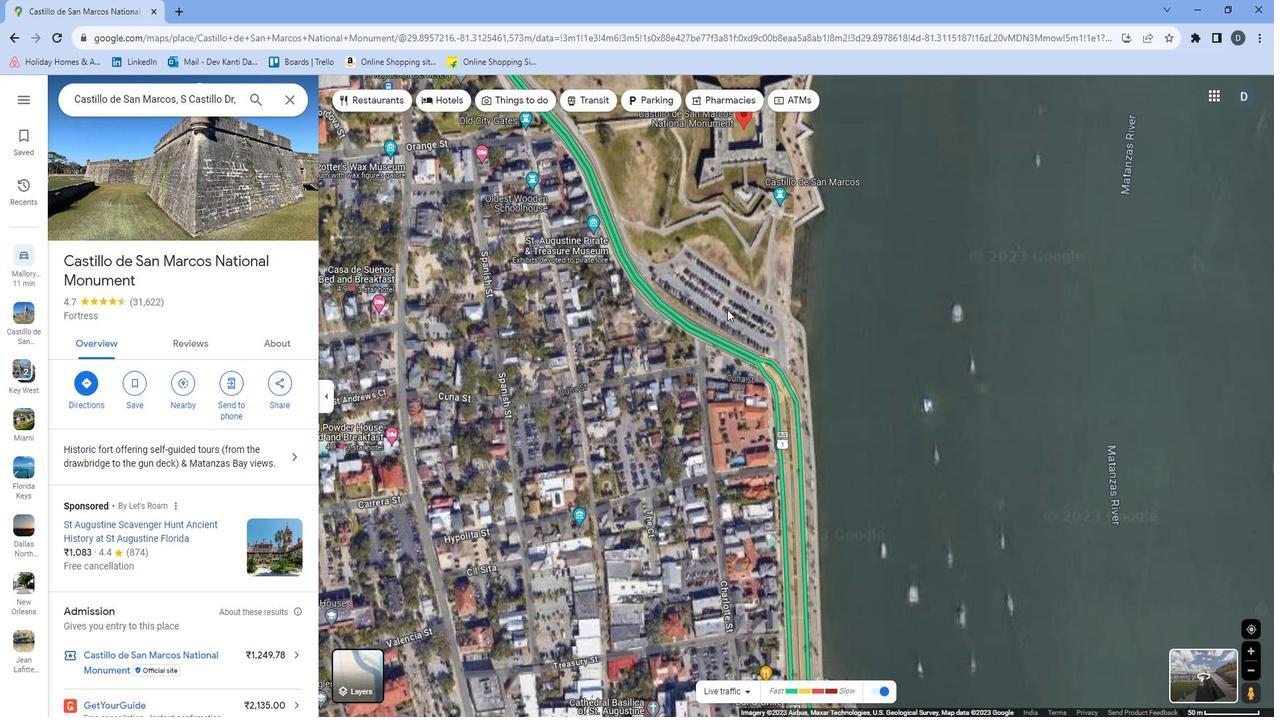 
Action: Mouse moved to (841, 377)
Screenshot: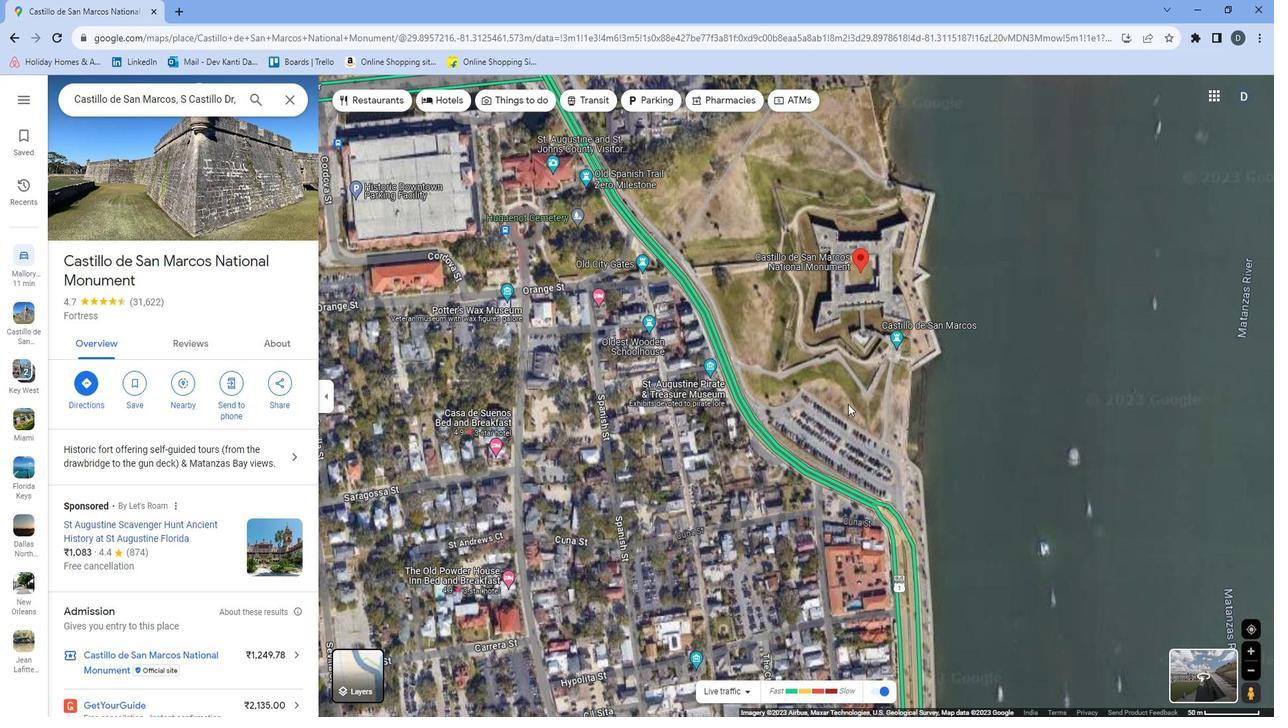 
Action: Mouse scrolled (841, 377) with delta (0, 0)
Screenshot: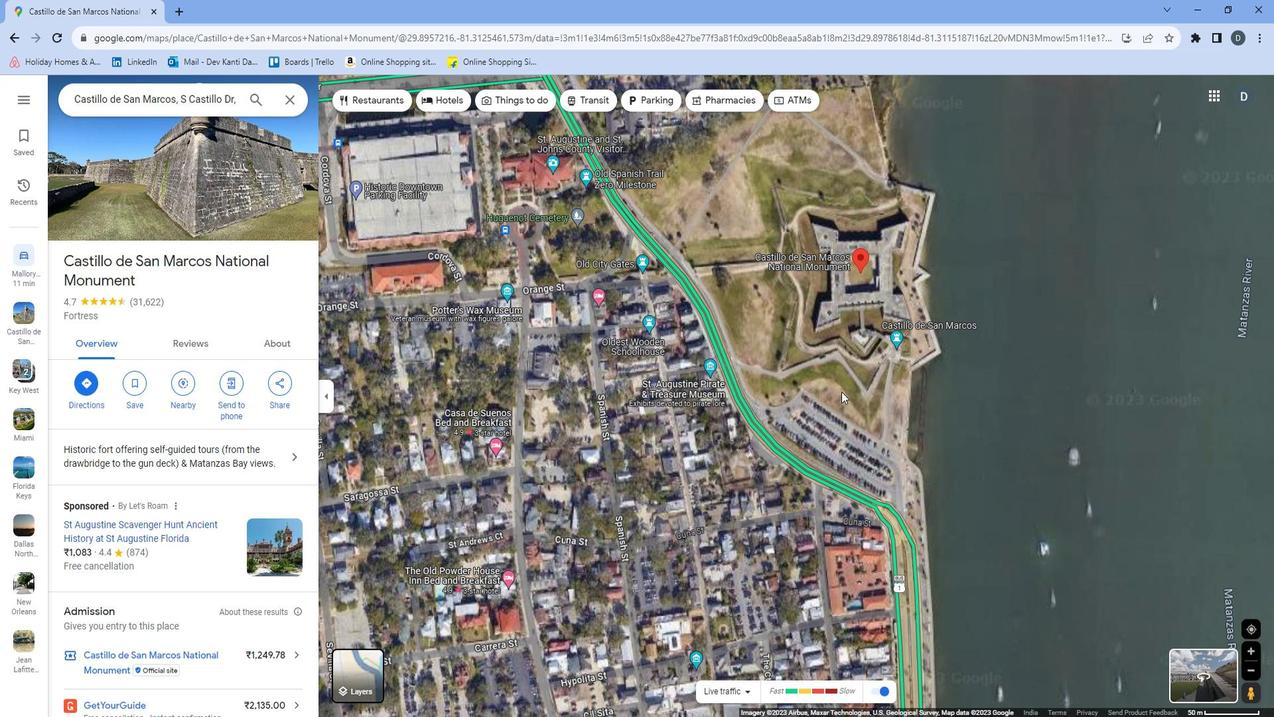 
Action: Mouse moved to (748, 357)
Screenshot: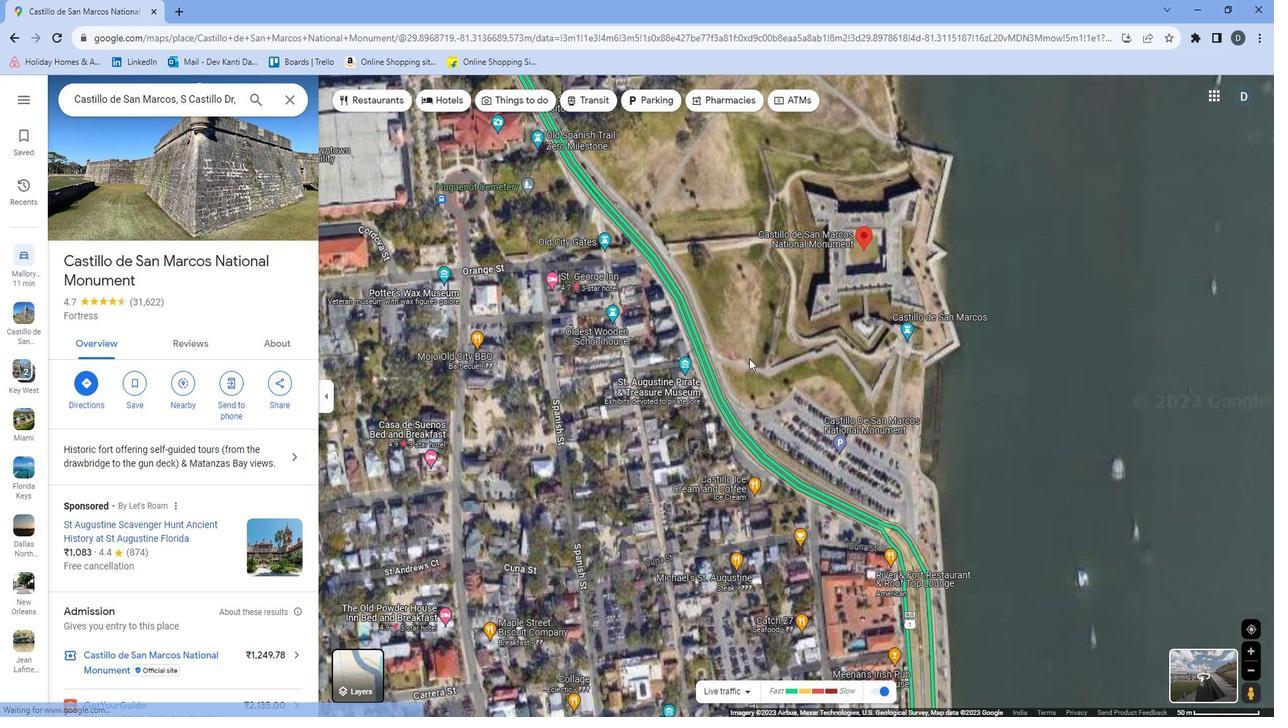 
Action: Mouse pressed left at (748, 357)
Screenshot: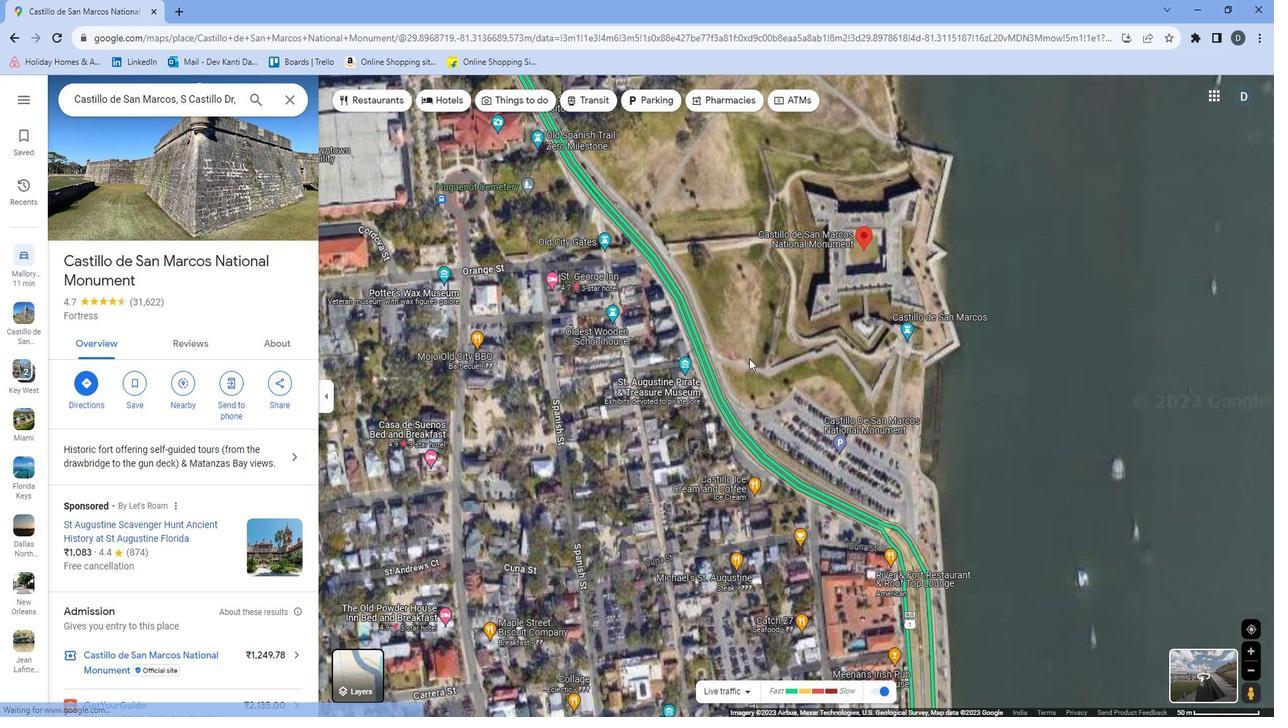 
Action: Mouse moved to (721, 363)
Screenshot: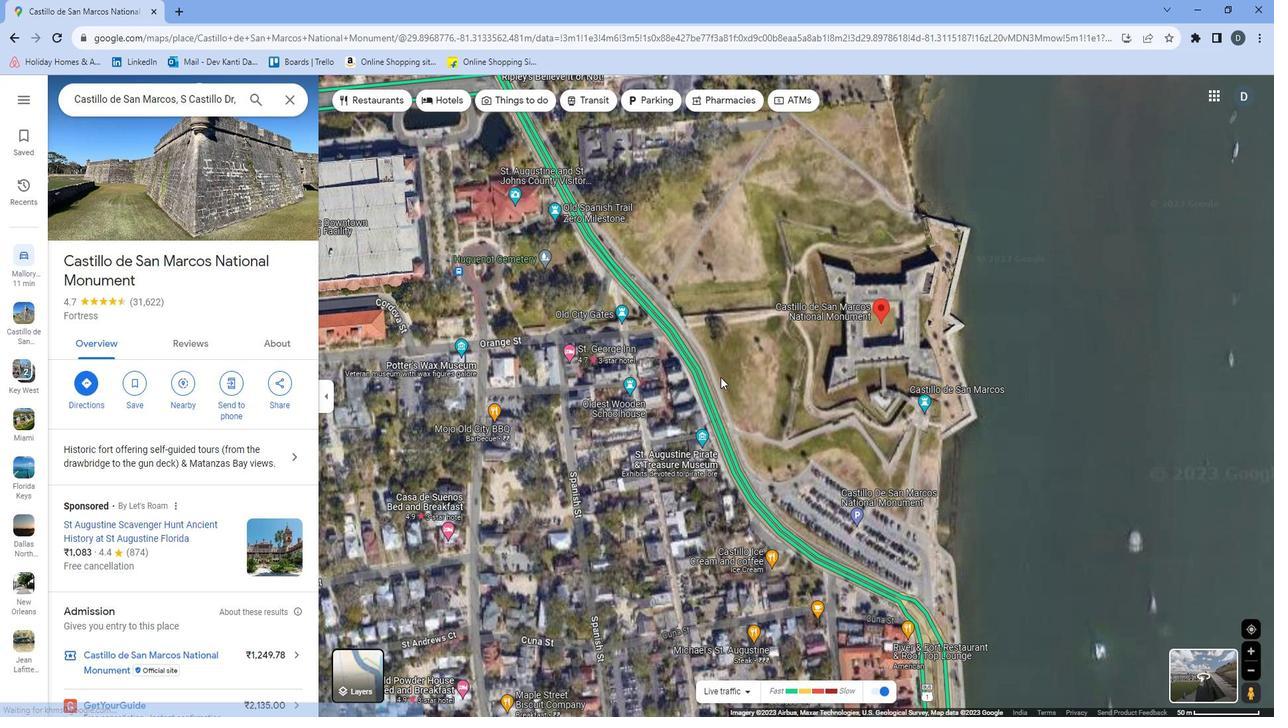 
Action: Mouse scrolled (721, 363) with delta (0, 0)
Screenshot: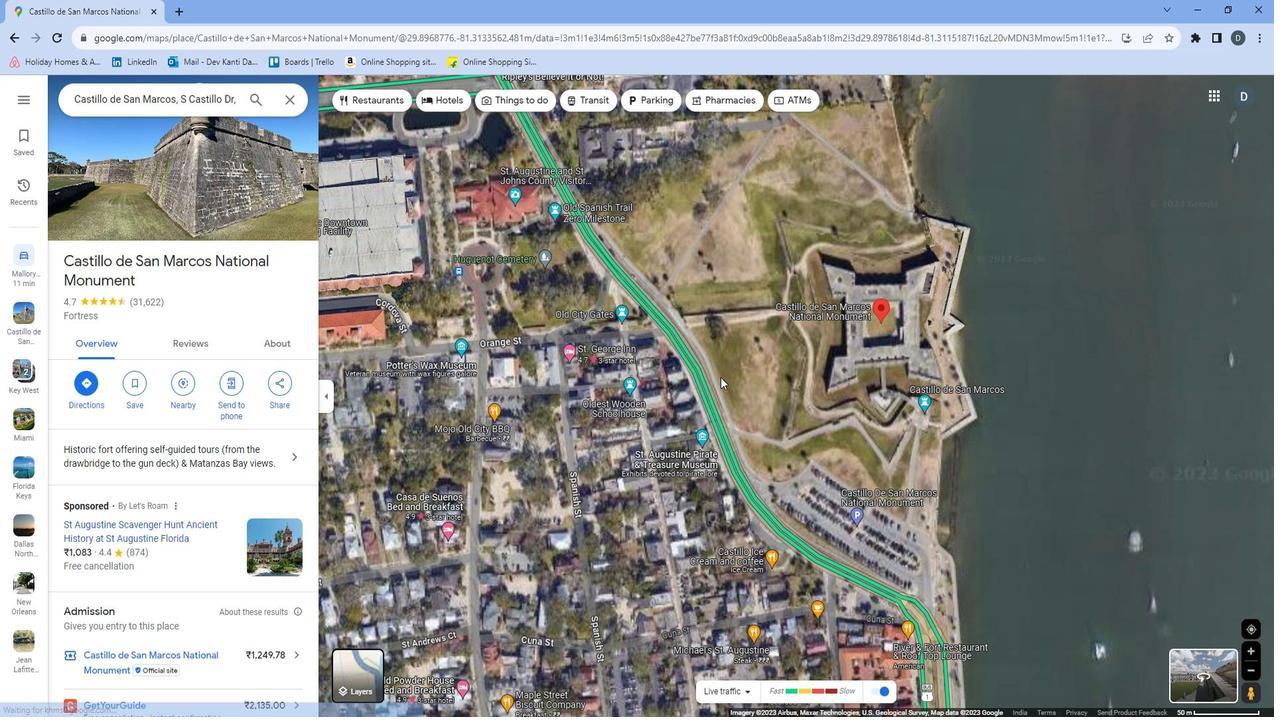 
Action: Mouse moved to (697, 347)
Screenshot: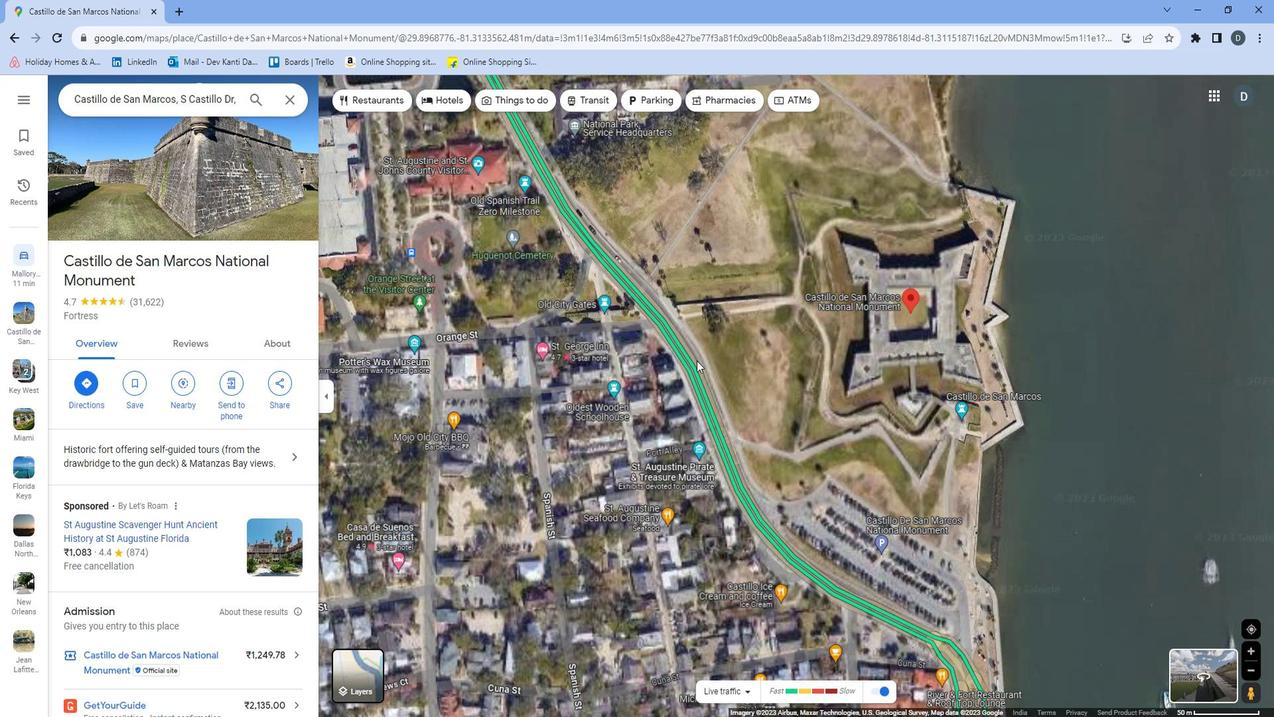
Action: Mouse pressed left at (697, 347)
Screenshot: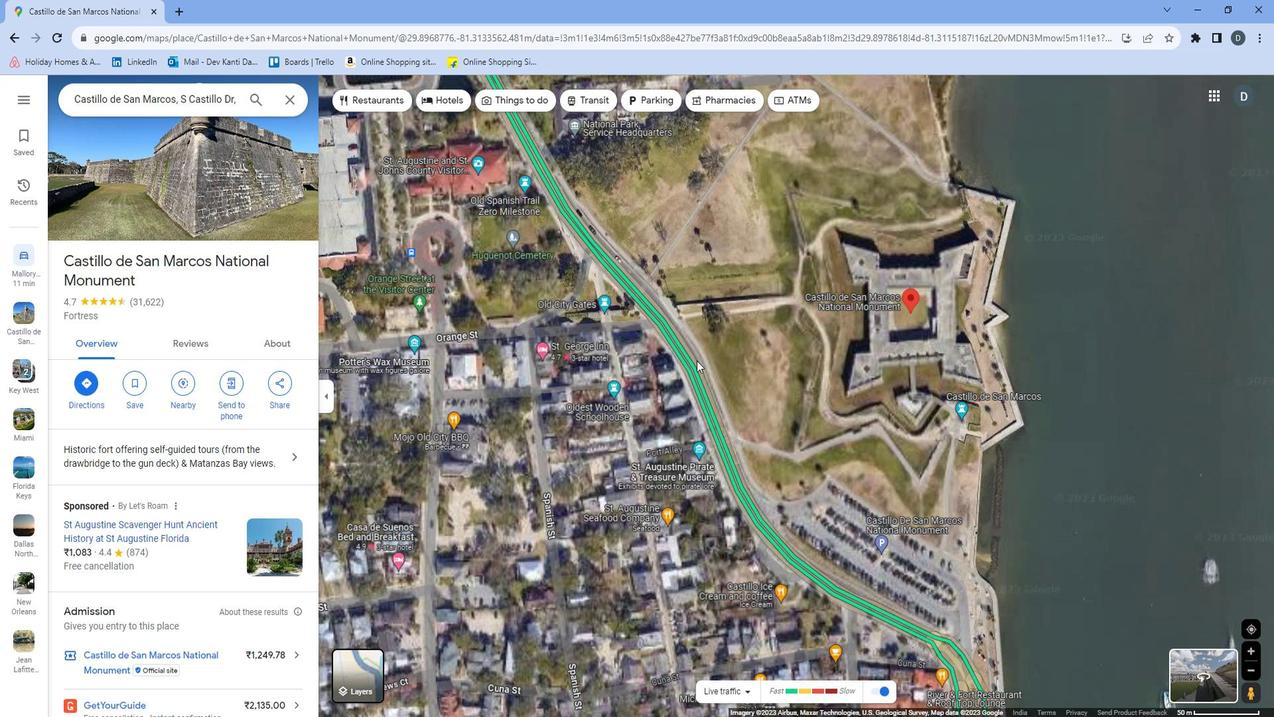 
Action: Mouse moved to (731, 322)
Screenshot: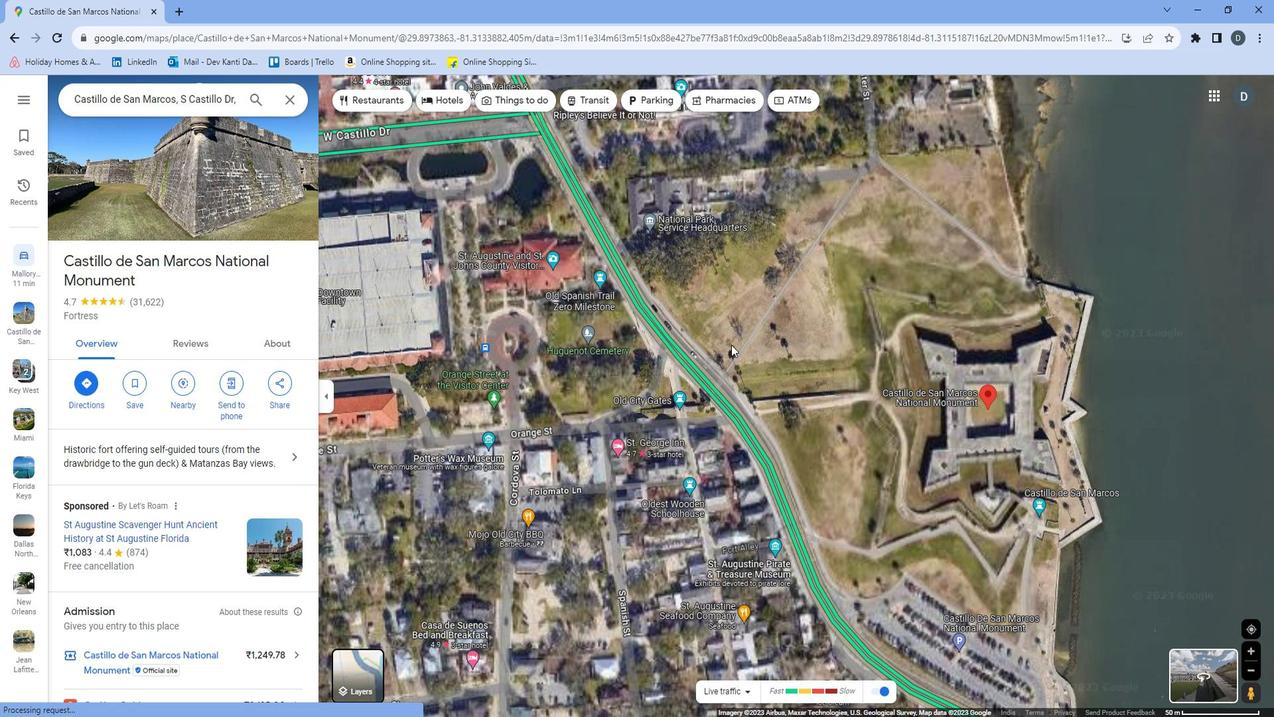 
Action: Mouse pressed left at (731, 322)
Screenshot: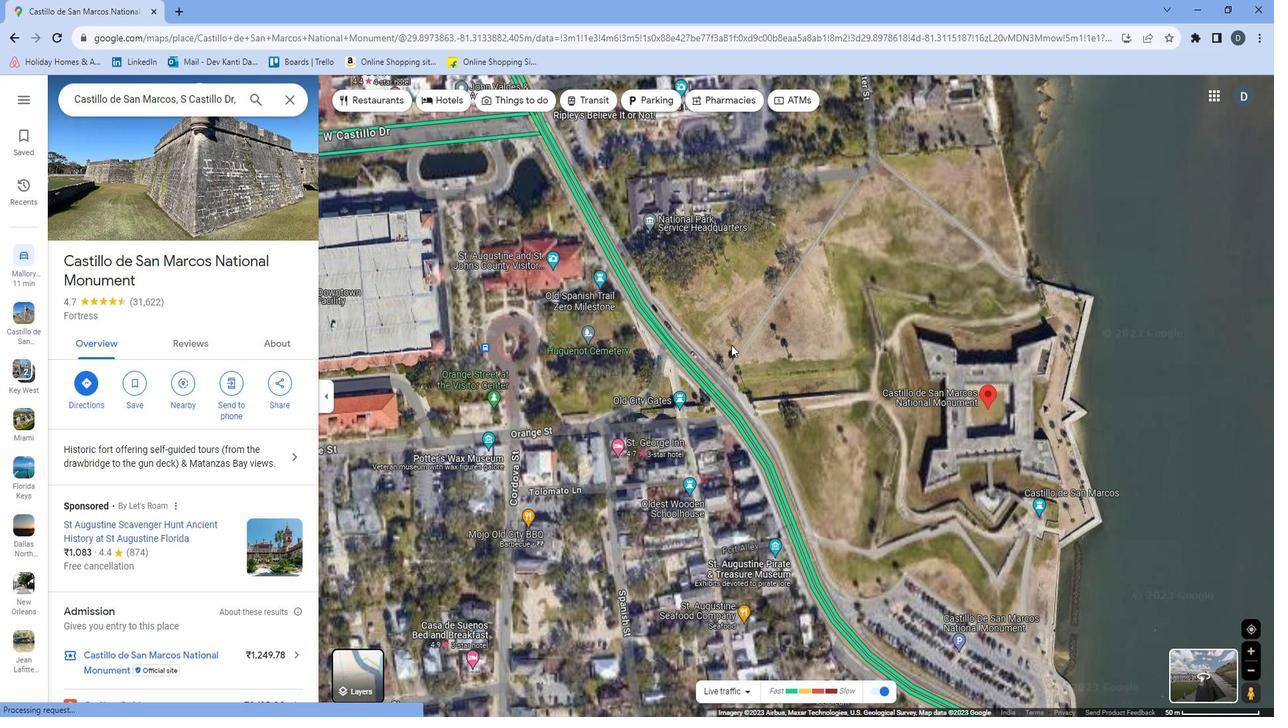 
Action: Mouse moved to (686, 297)
Screenshot: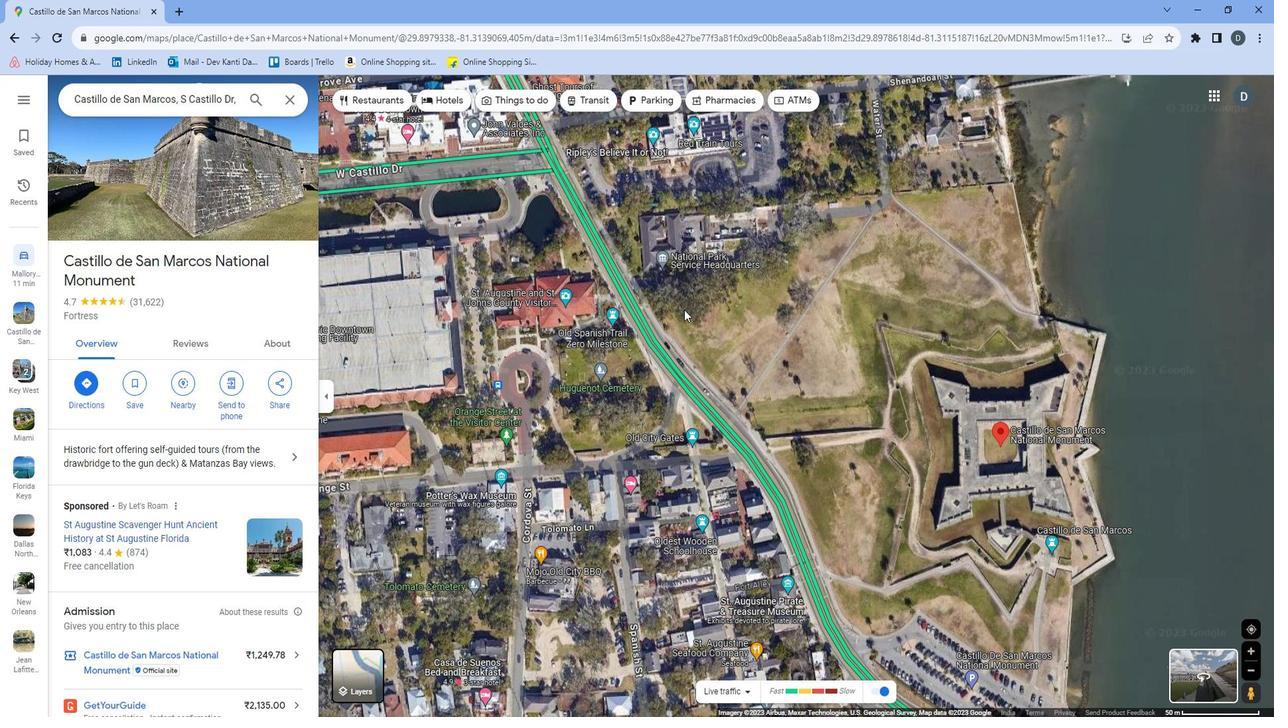 
Action: Mouse pressed left at (686, 297)
Screenshot: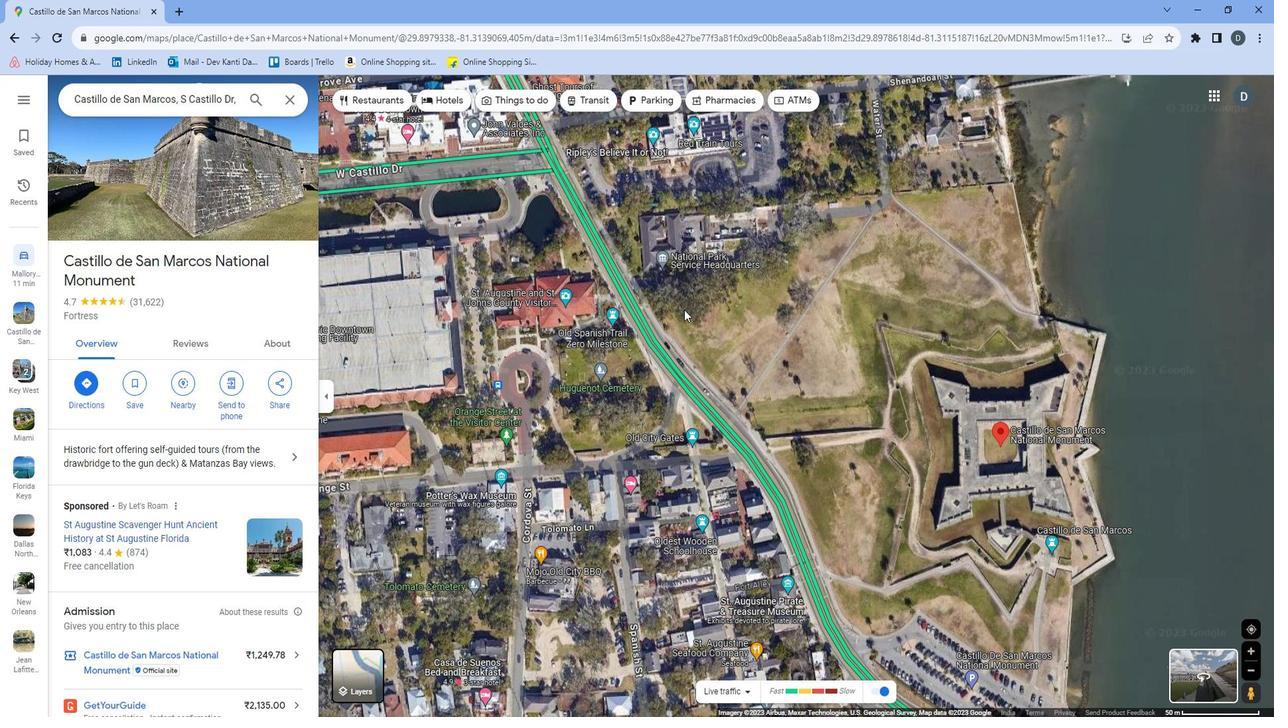 
Action: Mouse moved to (686, 267)
Screenshot: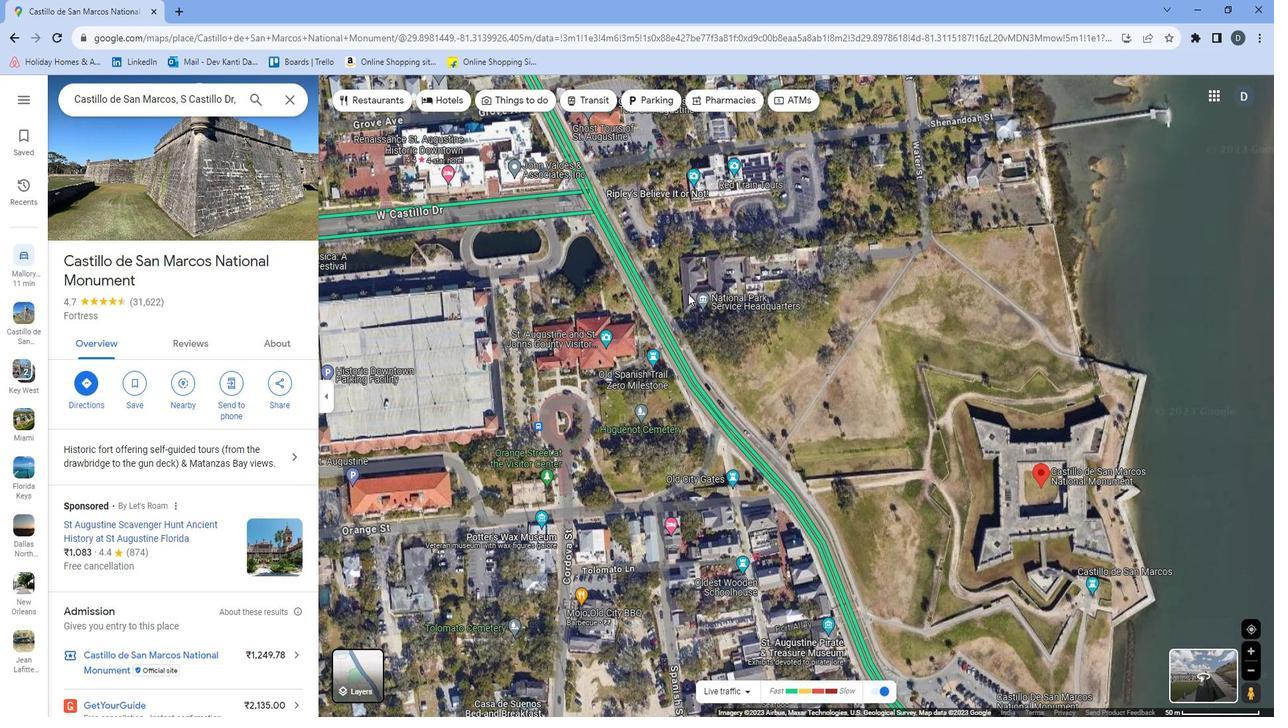 
Action: Mouse pressed left at (686, 267)
Screenshot: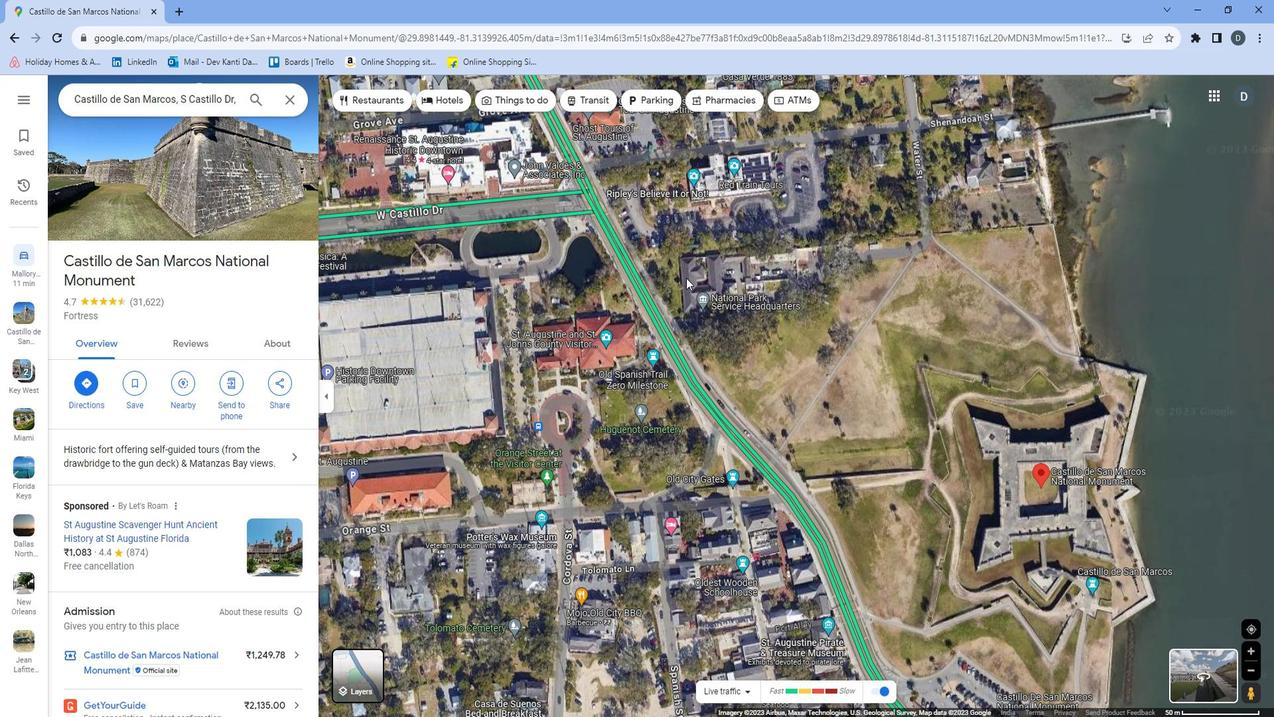 
Action: Mouse moved to (667, 274)
Screenshot: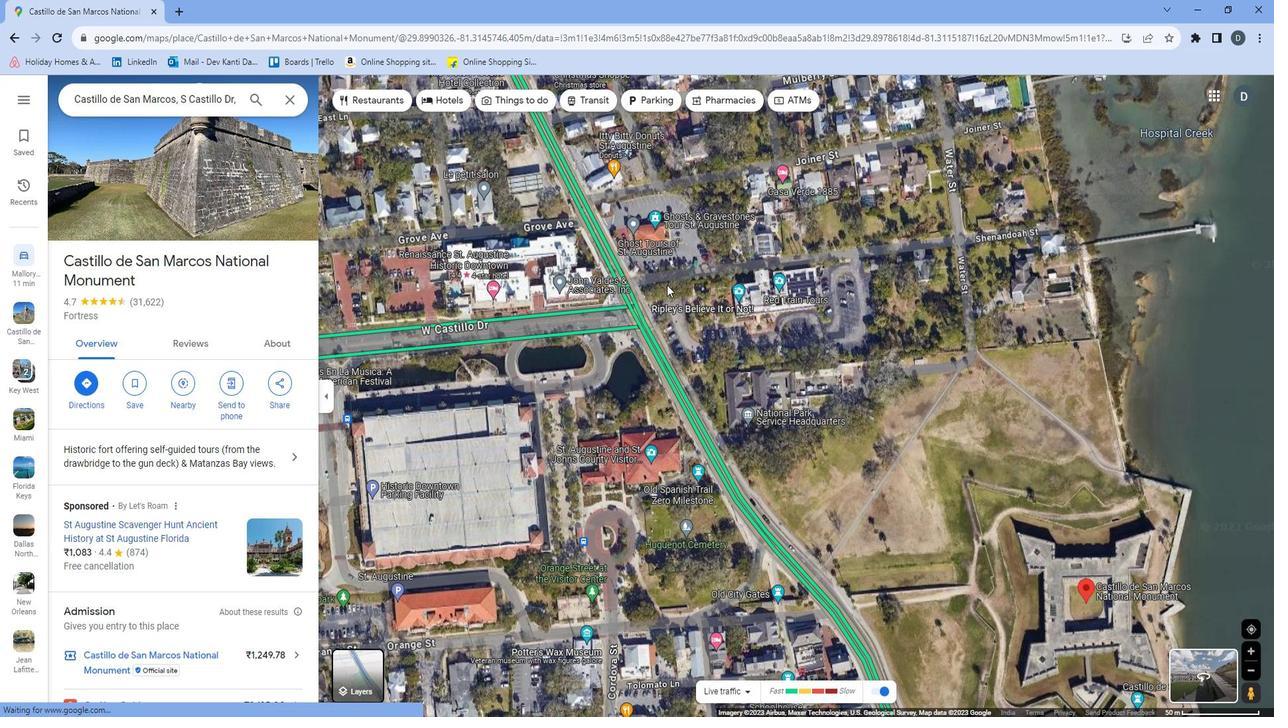 
Action: Mouse pressed left at (667, 274)
Screenshot: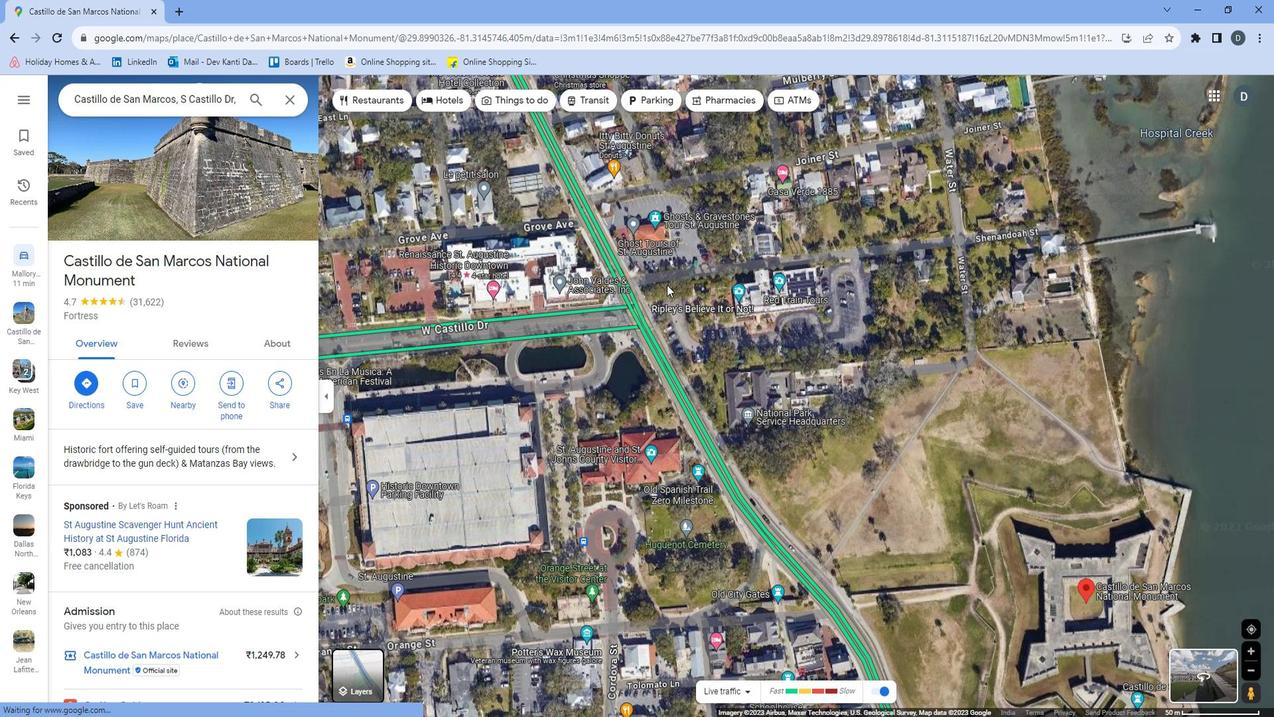 
Action: Mouse moved to (653, 250)
Screenshot: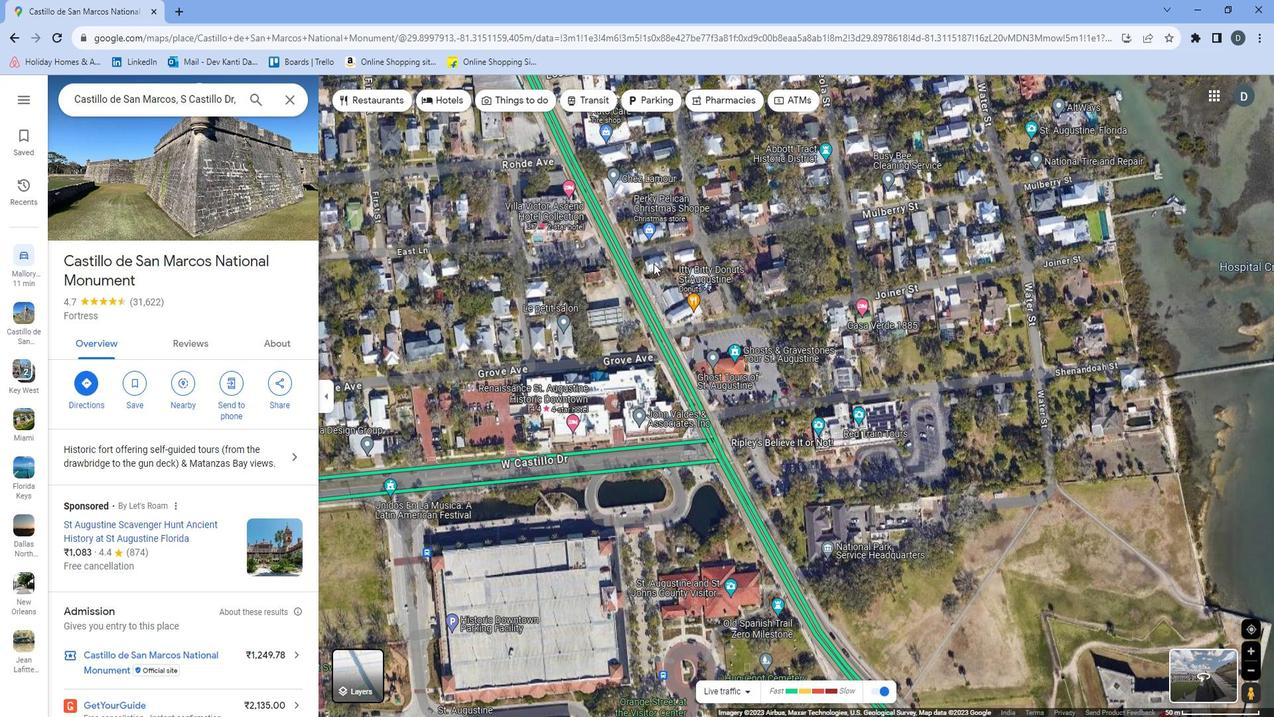 
Action: Mouse pressed left at (653, 250)
Screenshot: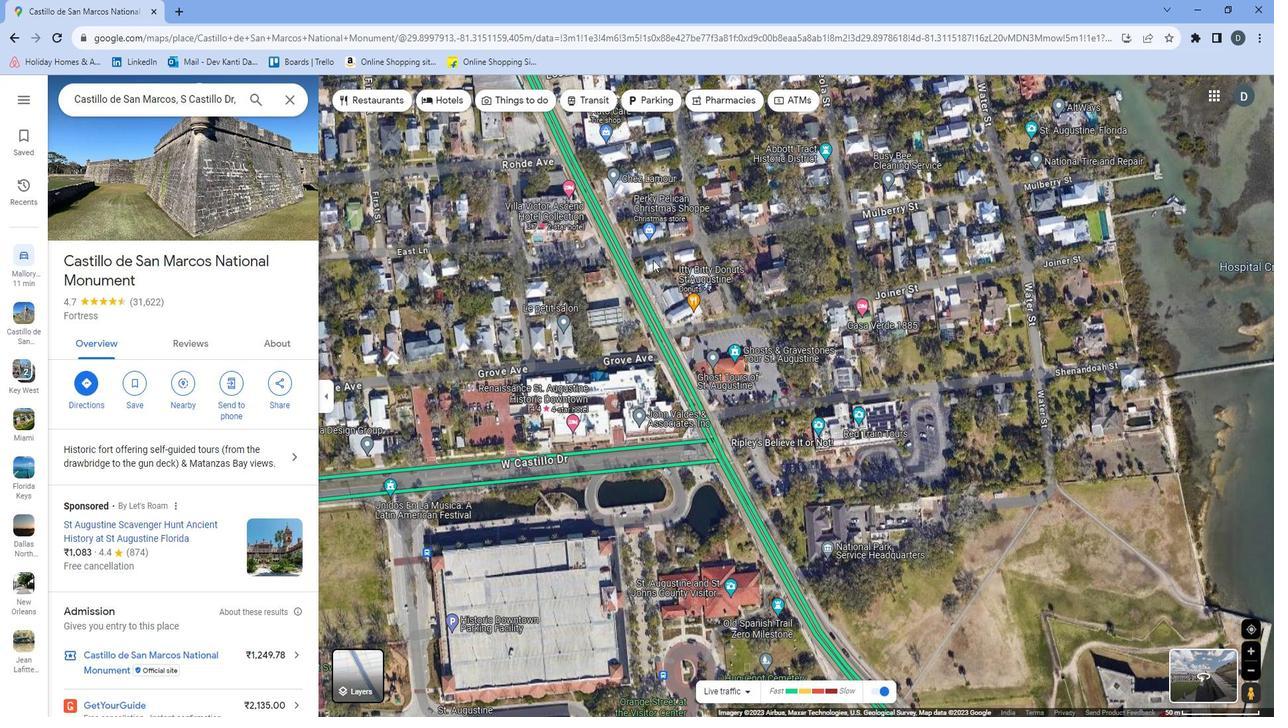 
Action: Mouse moved to (640, 227)
Screenshot: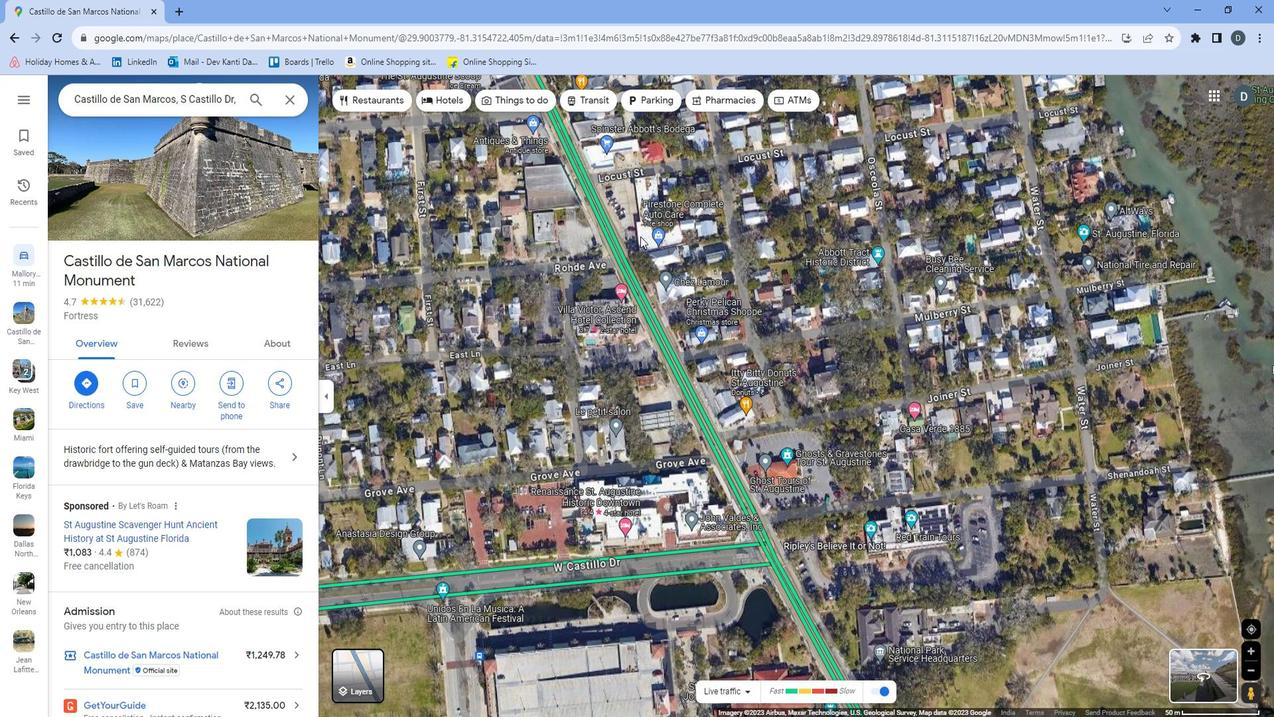
Action: Mouse pressed left at (640, 227)
Screenshot: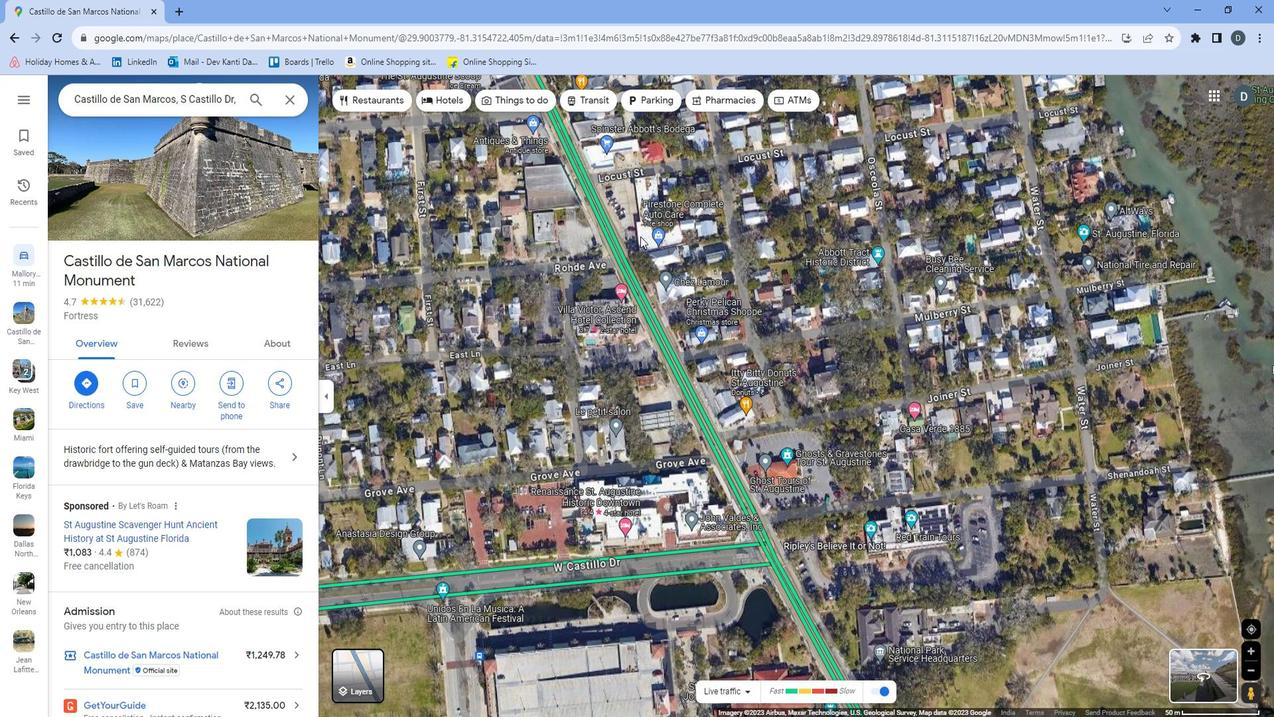 
Action: Mouse moved to (674, 244)
Screenshot: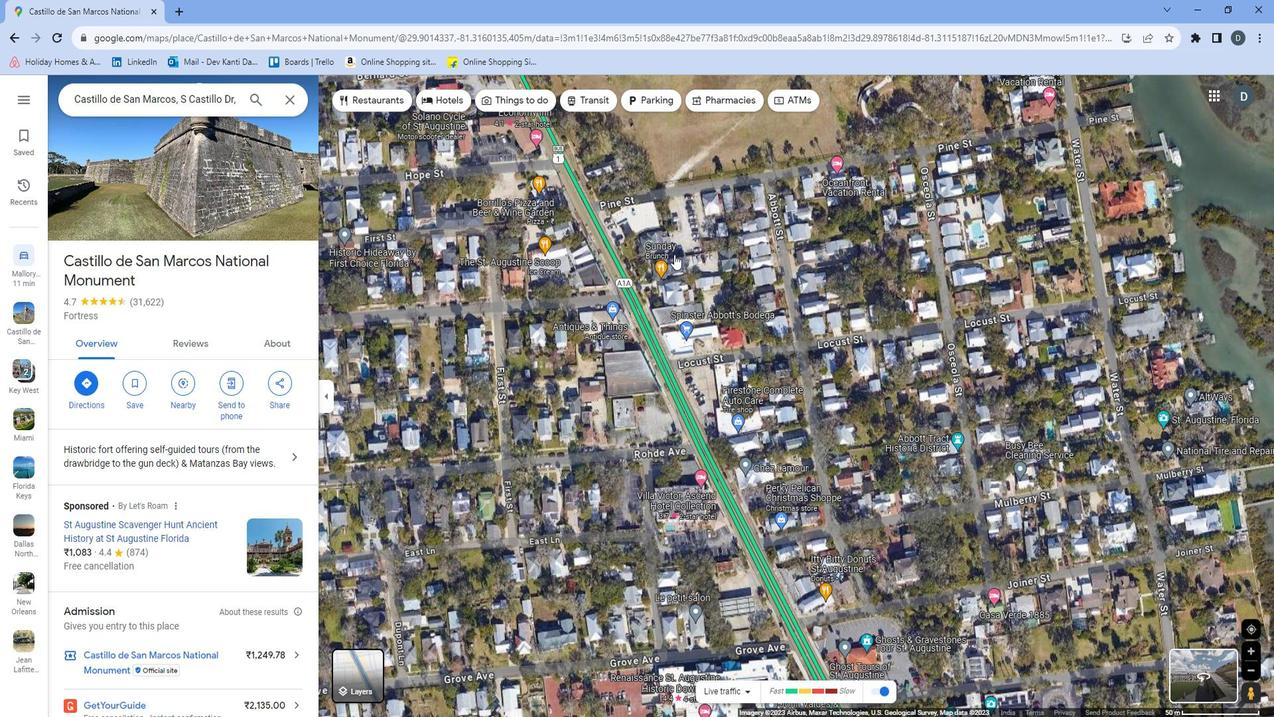 
Action: Mouse pressed left at (674, 244)
Screenshot: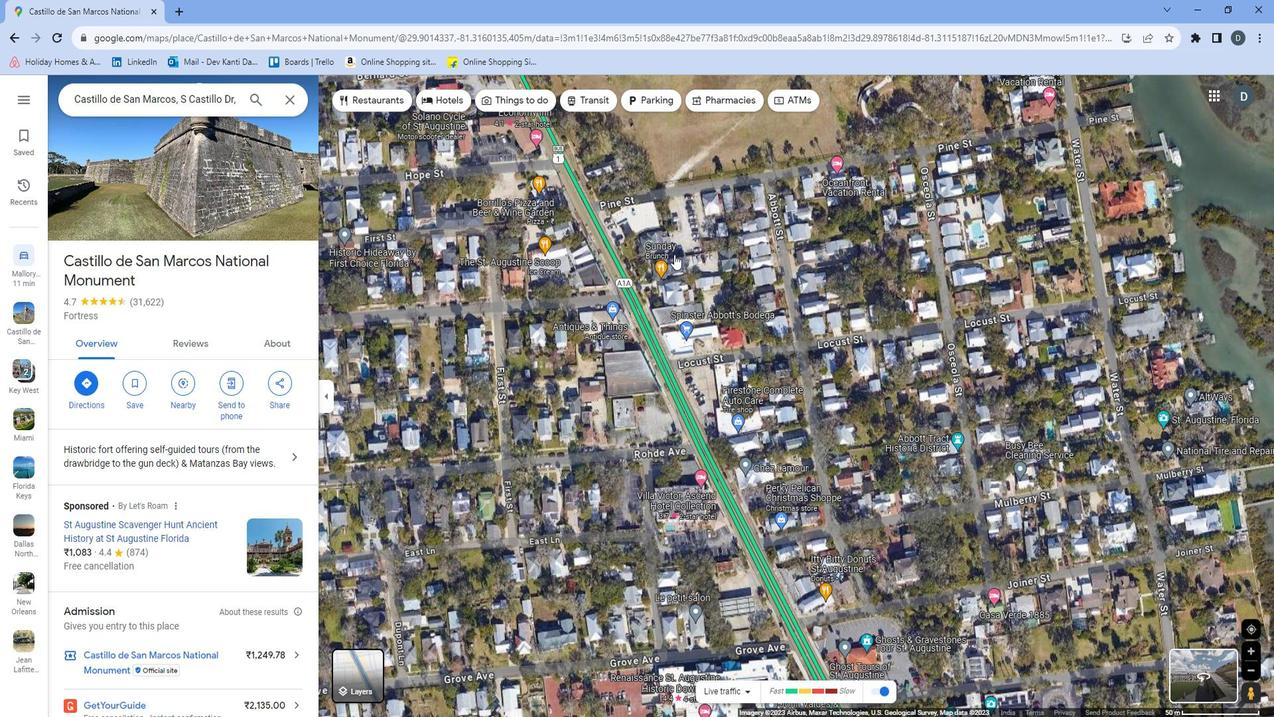 
Action: Mouse moved to (659, 234)
Screenshot: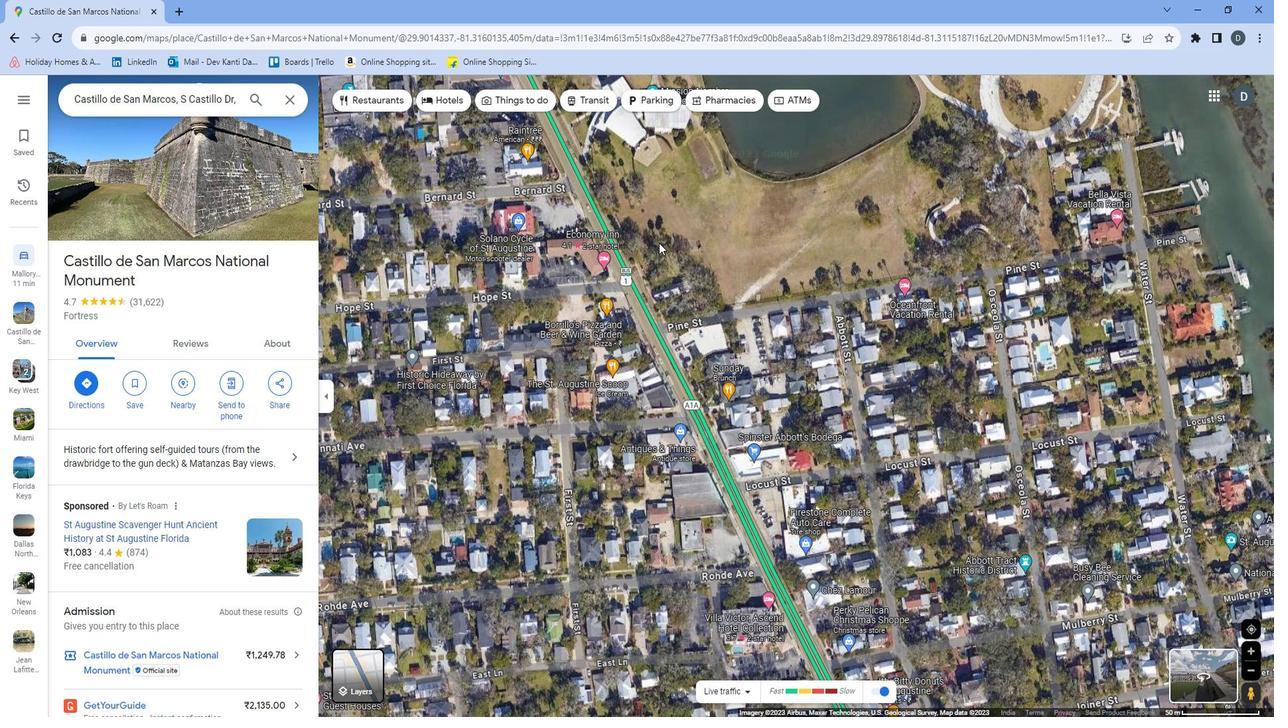 
Action: Mouse pressed left at (659, 234)
Screenshot: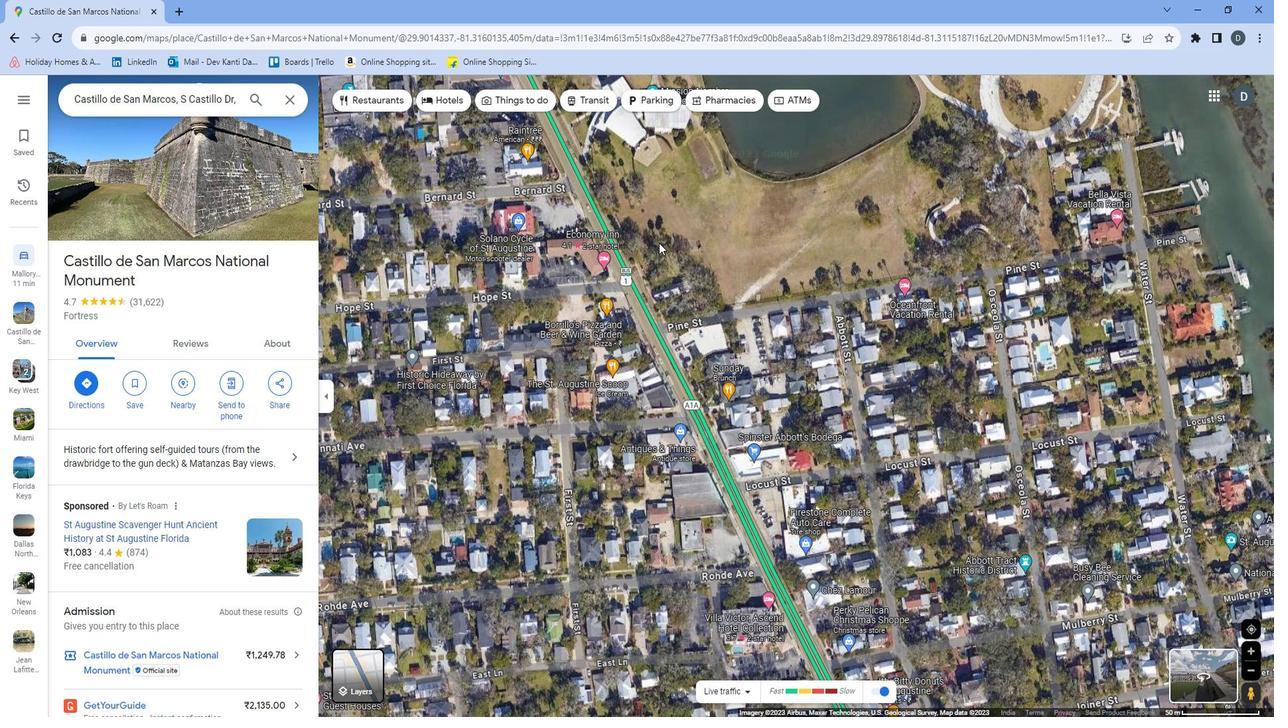 
Action: Mouse moved to (778, 327)
Screenshot: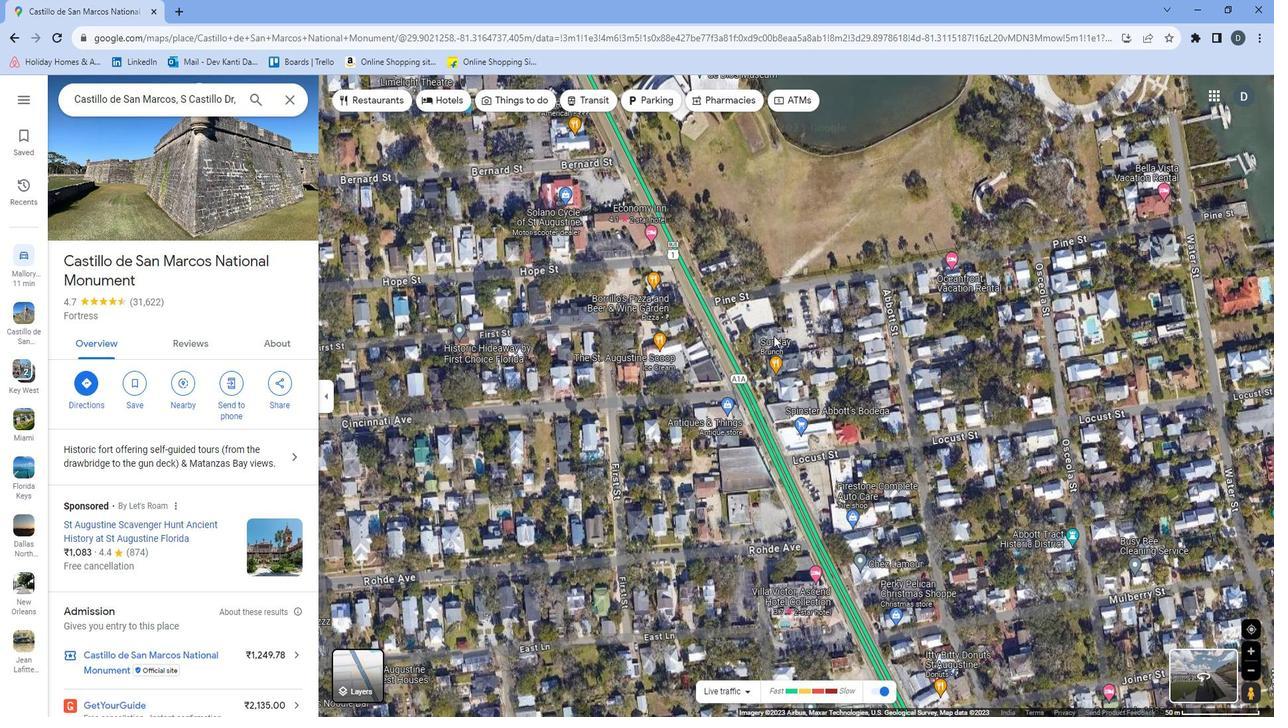
Action: Mouse scrolled (778, 327) with delta (0, 0)
Screenshot: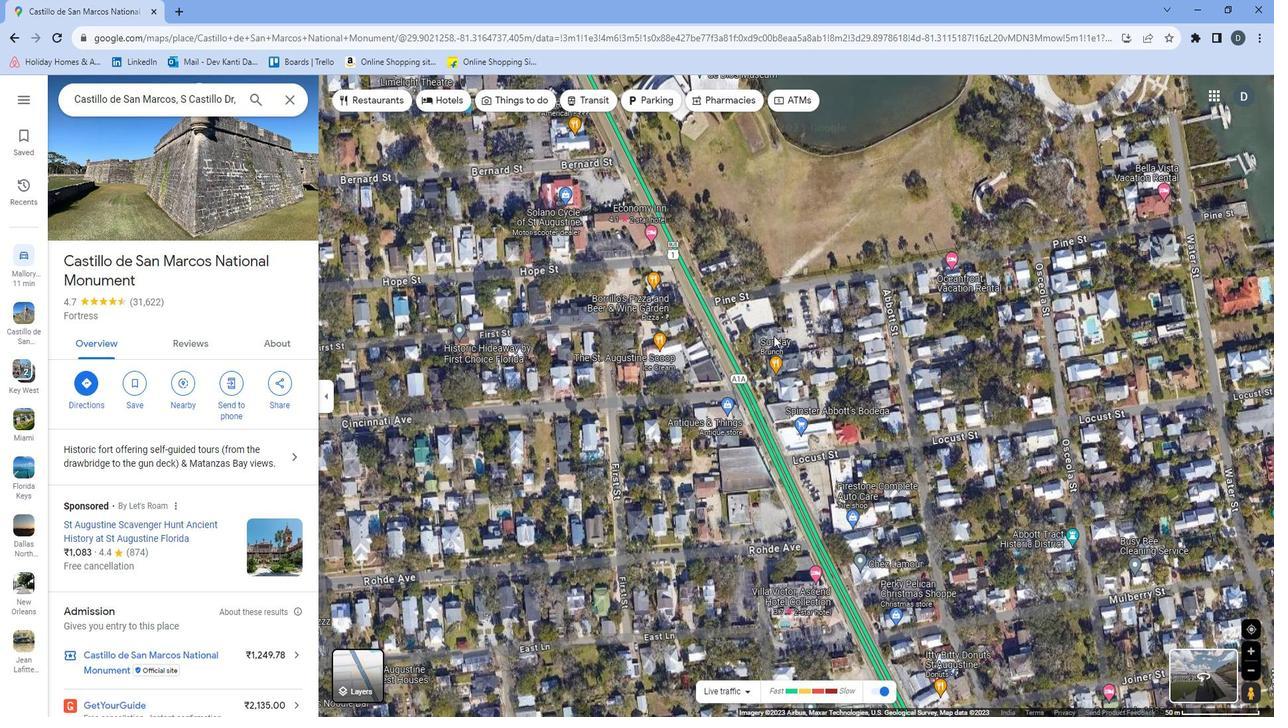 
Action: Mouse moved to (948, 432)
Screenshot: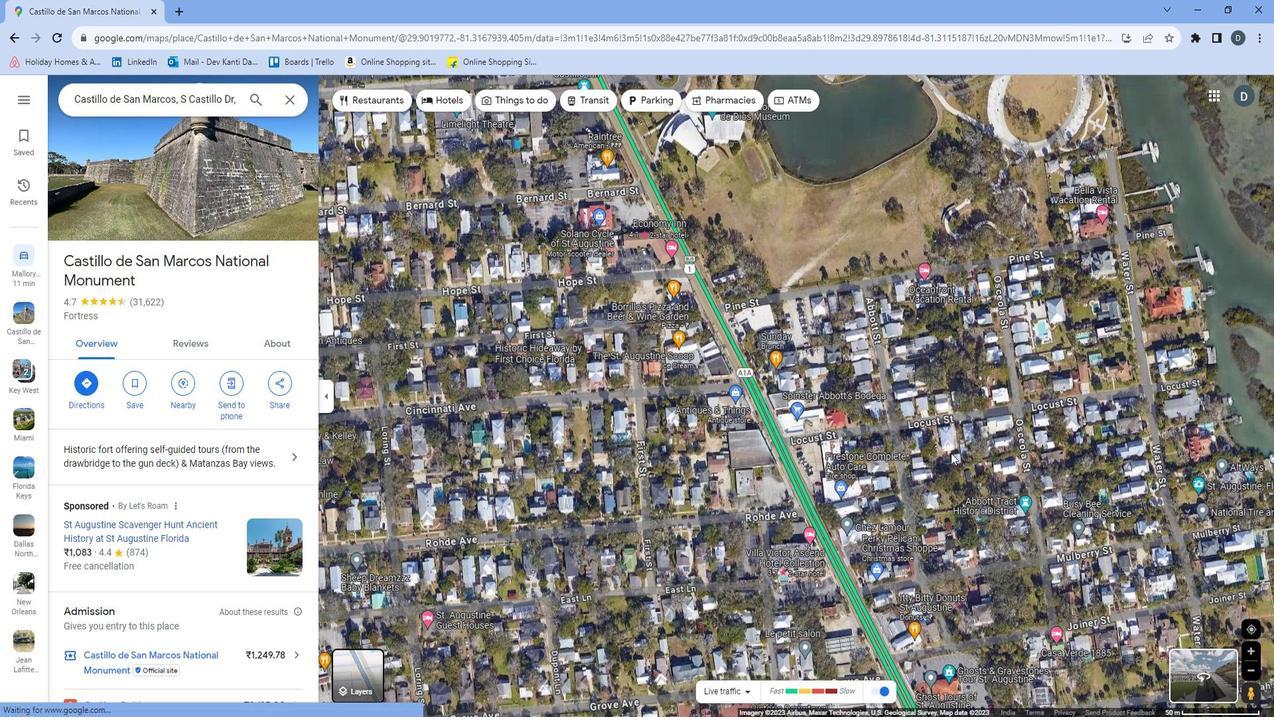 
Action: Mouse pressed left at (948, 432)
Screenshot: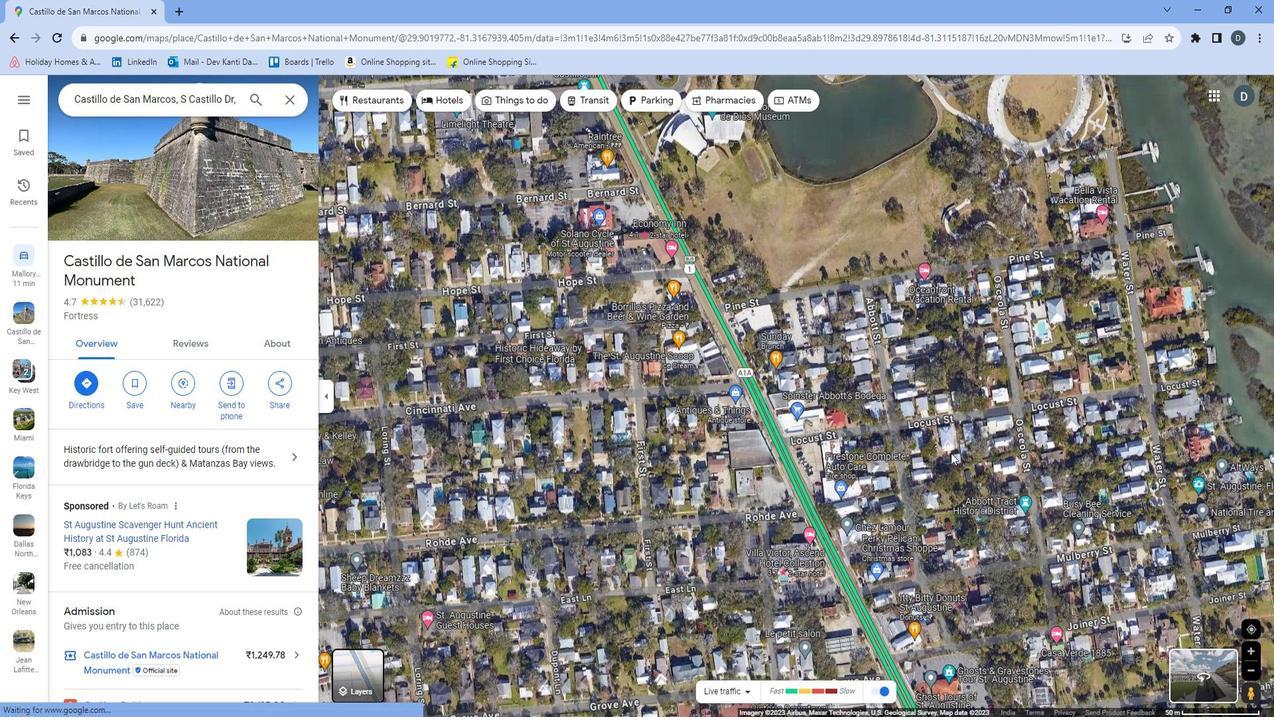 
Action: Mouse moved to (811, 294)
Screenshot: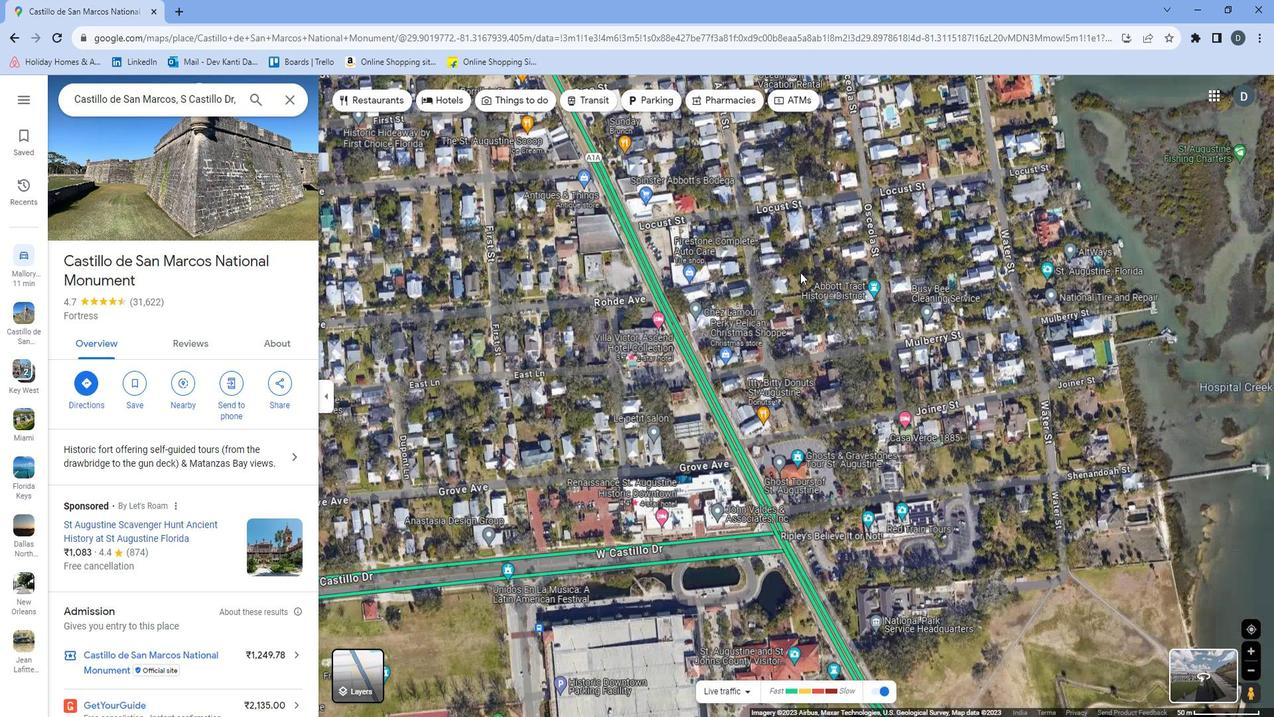 
Action: Mouse scrolled (811, 293) with delta (0, 0)
Screenshot: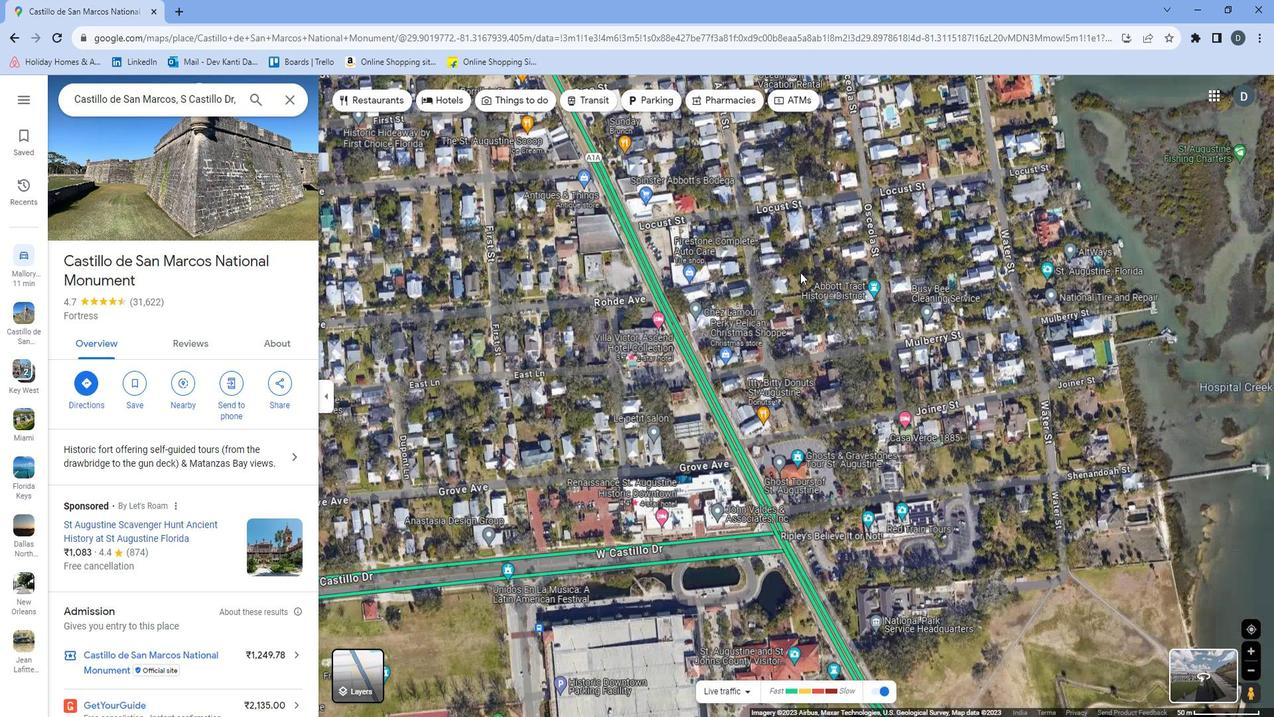 
Action: Mouse moved to (813, 301)
Screenshot: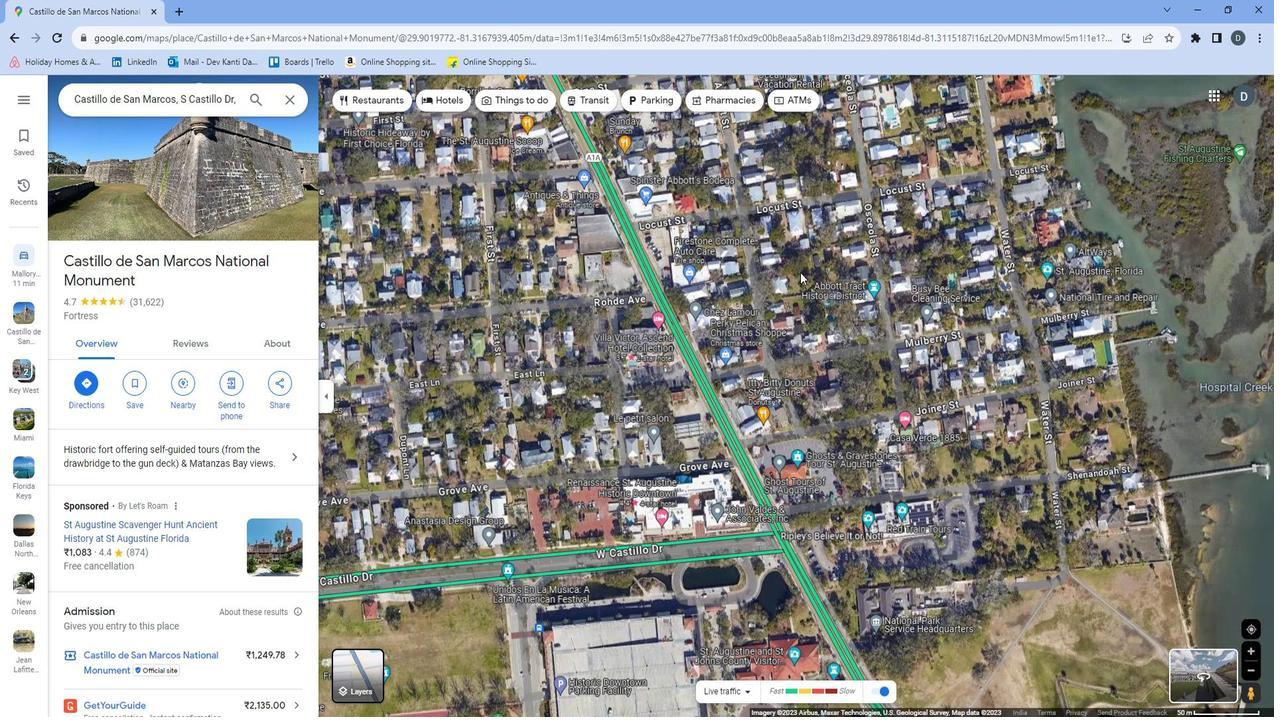 
Action: Mouse scrolled (813, 300) with delta (0, 0)
Screenshot: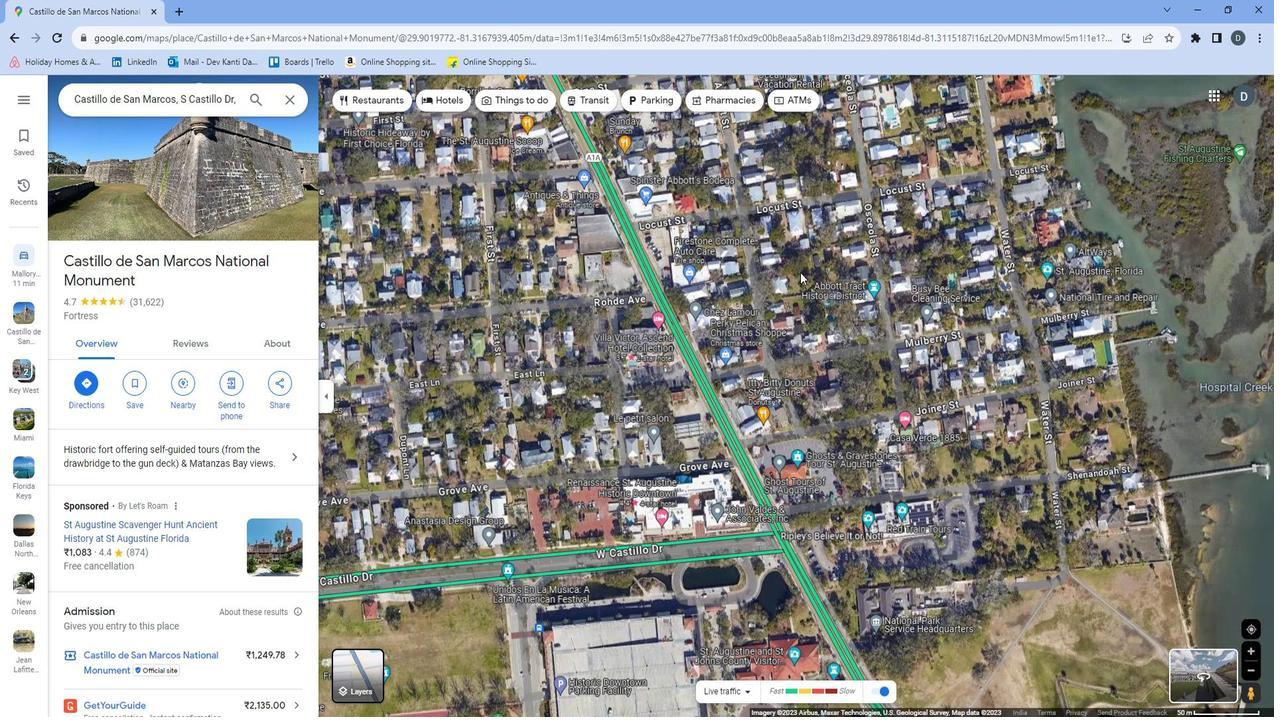 
Action: Mouse moved to (888, 414)
Screenshot: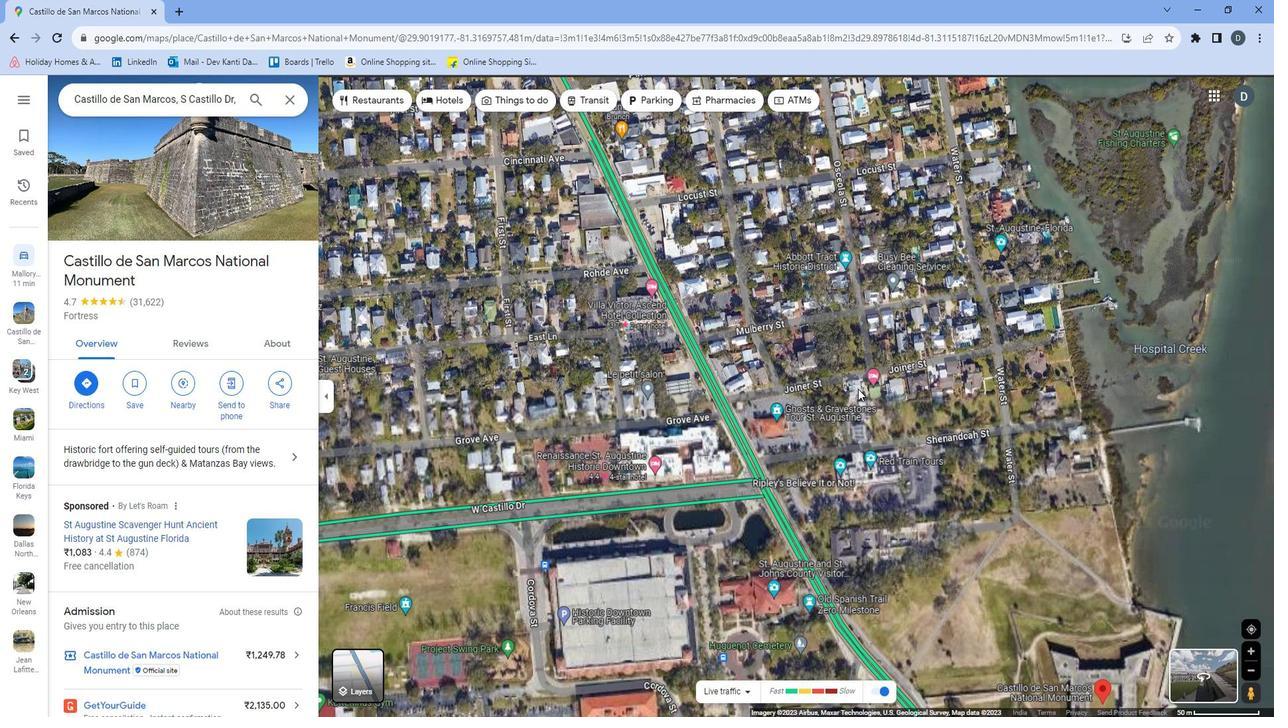 
Action: Mouse pressed left at (888, 414)
Screenshot: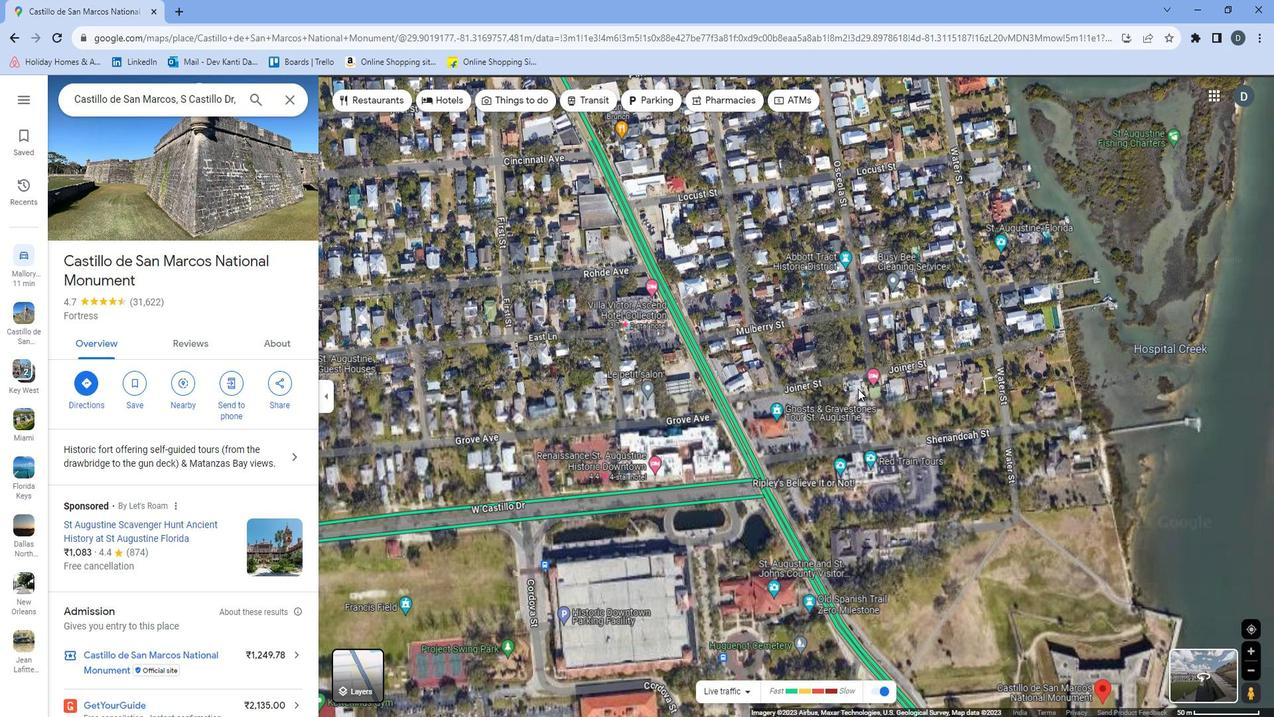 
Action: Mouse moved to (791, 261)
Screenshot: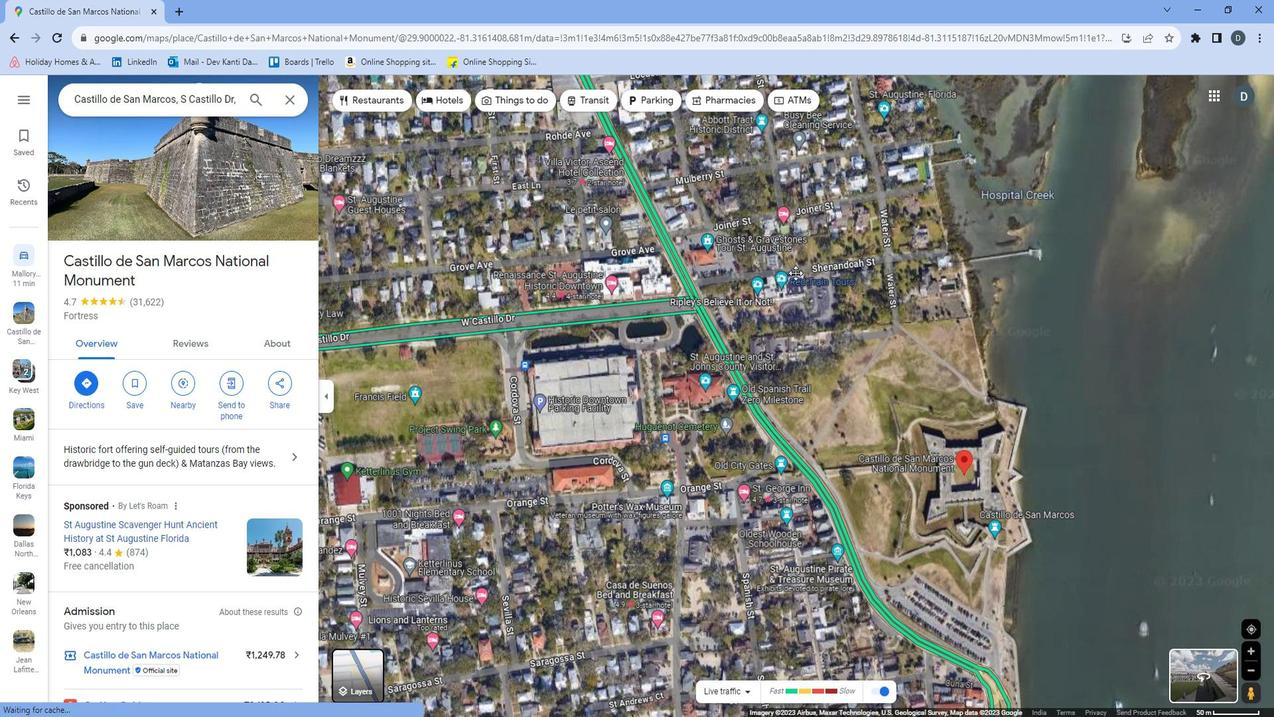 
